 Task: Plan a hiking trip to a mountain trail on the 20th at 11:00 AM.
Action: Mouse moved to (715, 145)
Screenshot: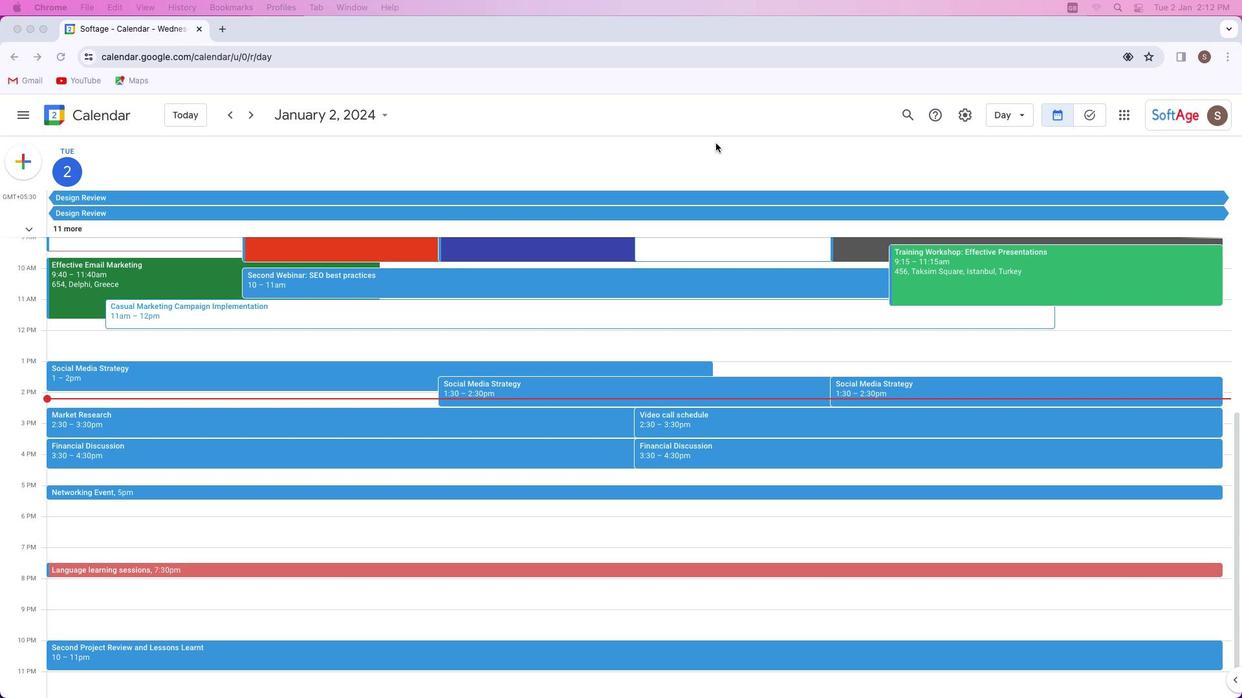 
Action: Mouse pressed left at (715, 145)
Screenshot: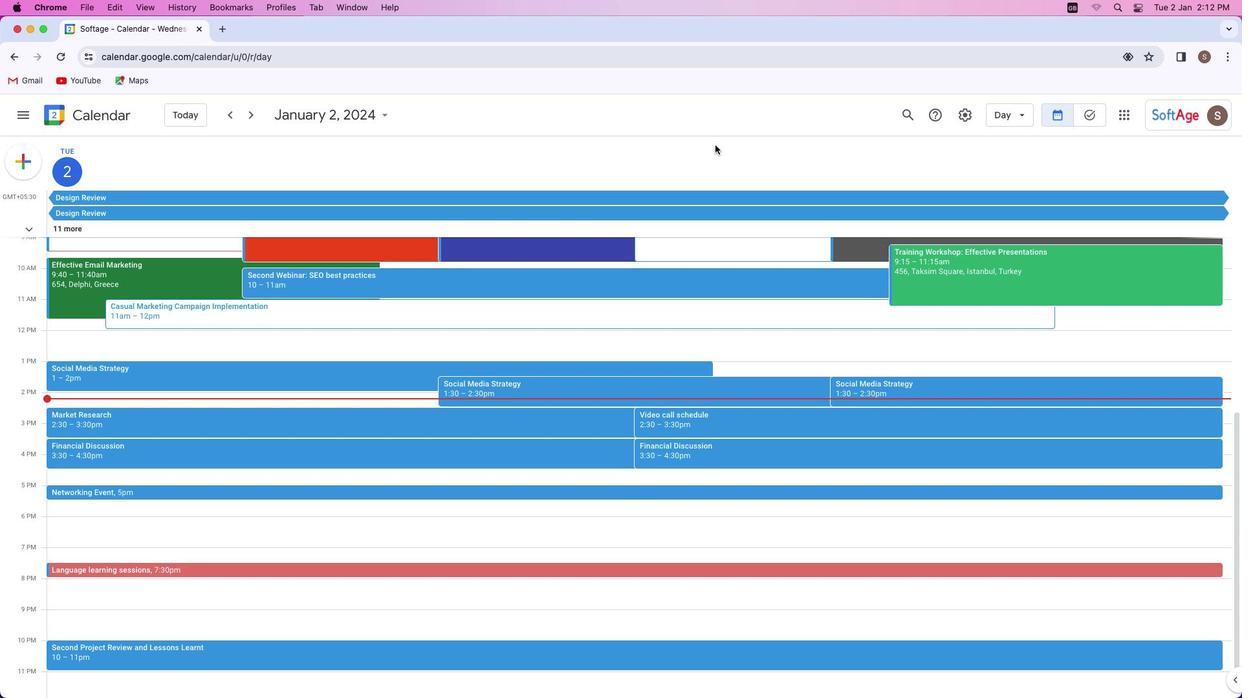 
Action: Mouse moved to (34, 159)
Screenshot: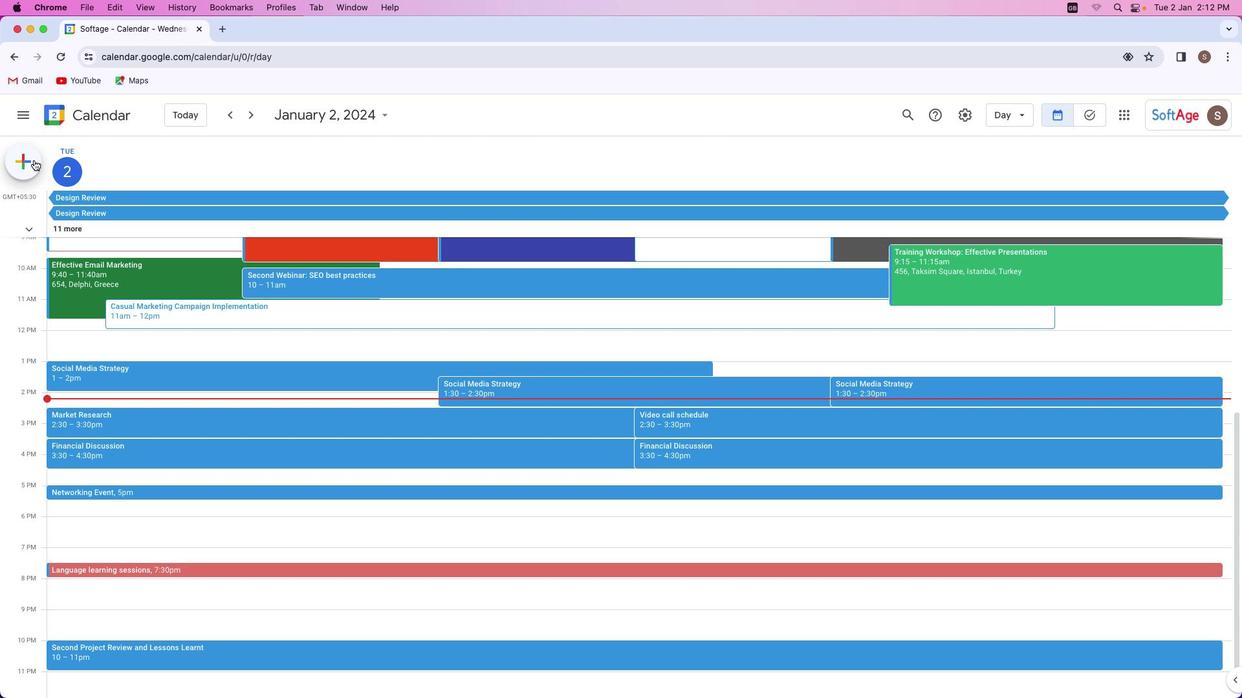
Action: Mouse pressed left at (34, 159)
Screenshot: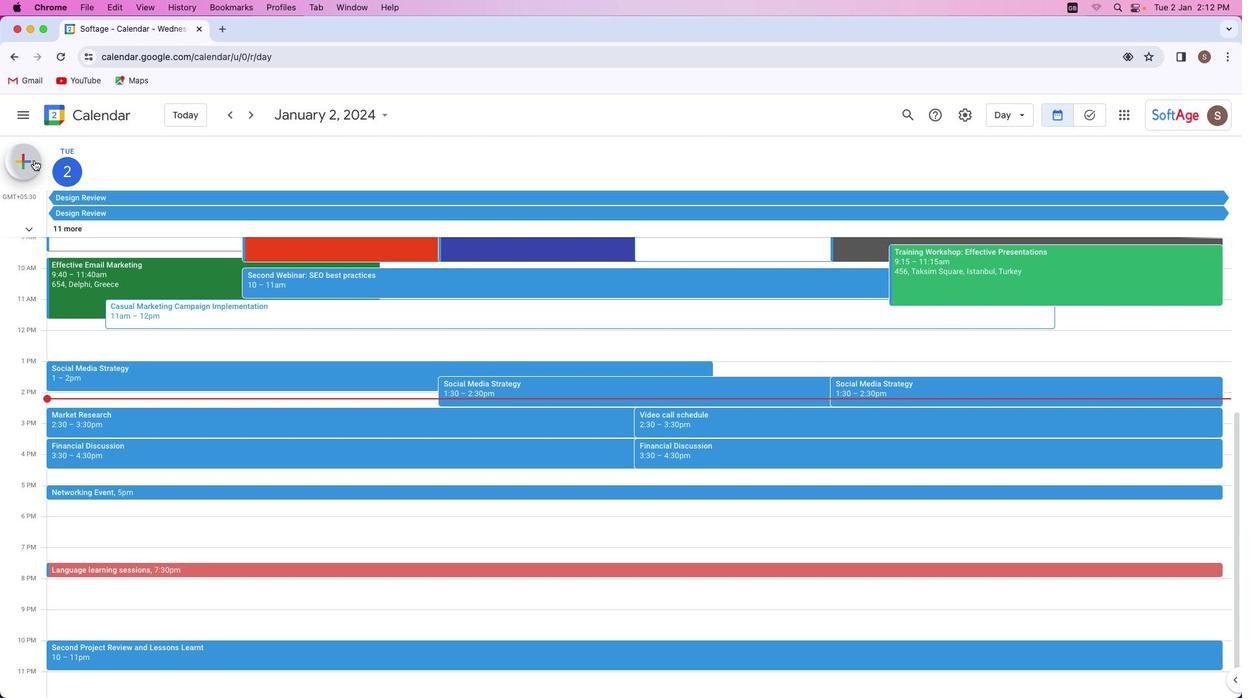 
Action: Mouse moved to (32, 205)
Screenshot: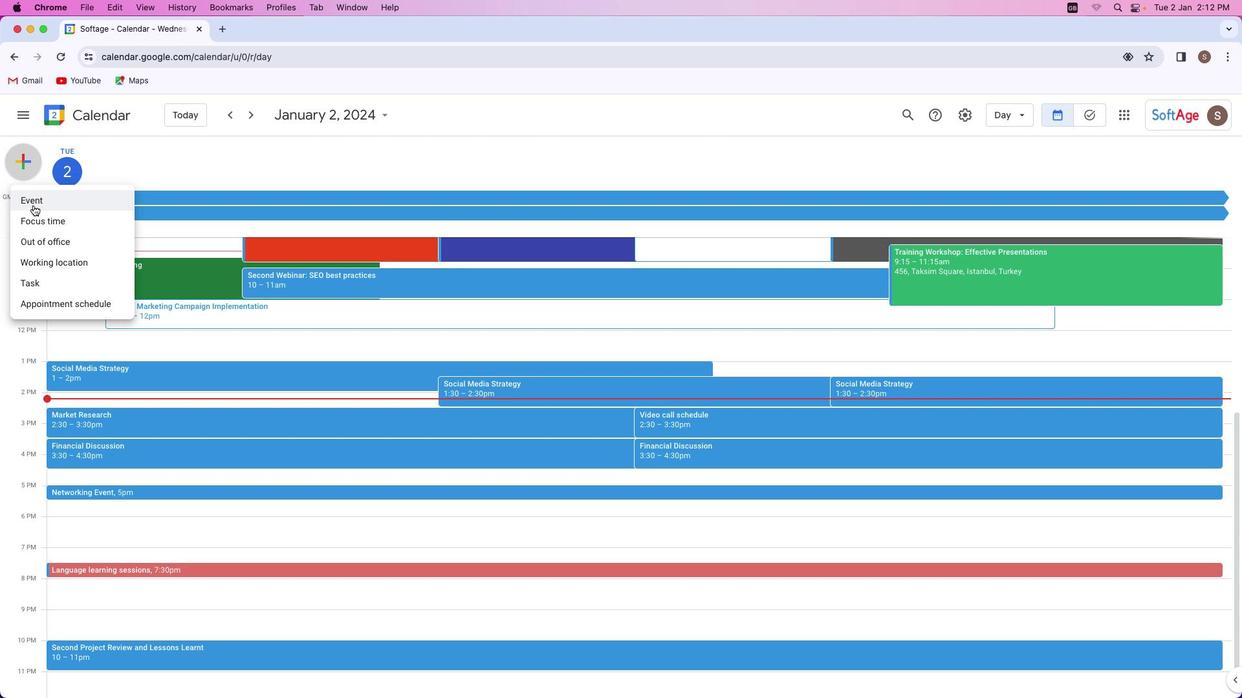 
Action: Mouse pressed left at (32, 205)
Screenshot: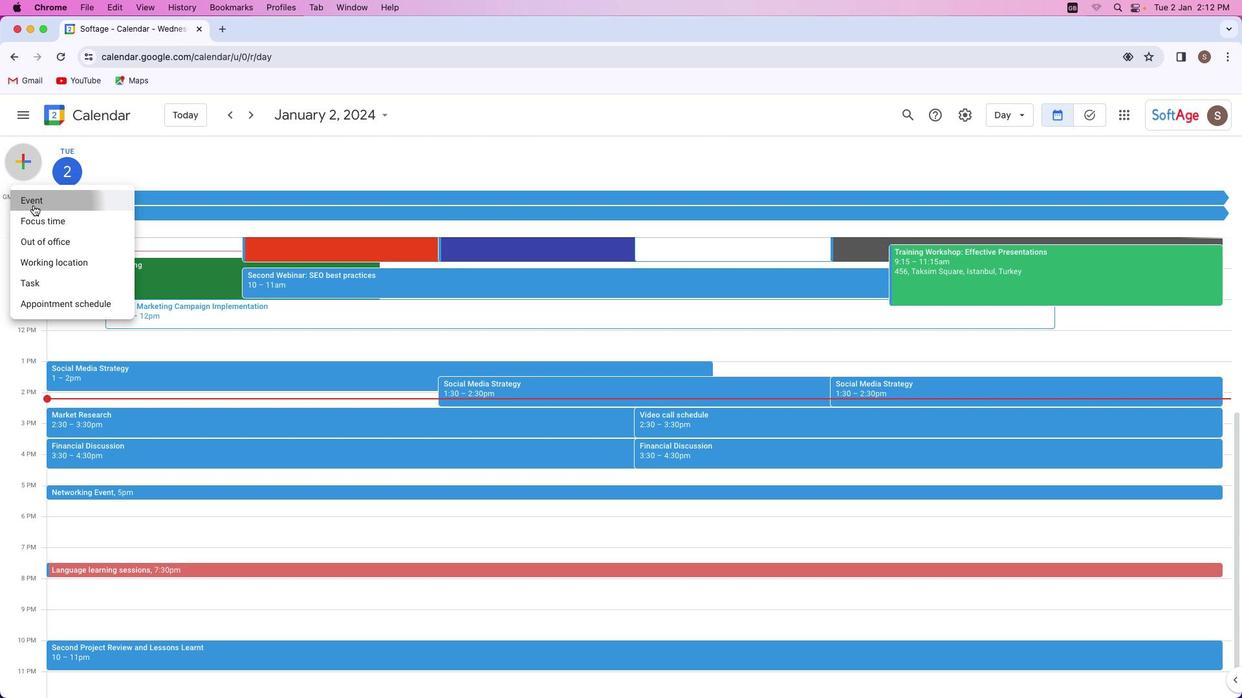 
Action: Mouse moved to (466, 265)
Screenshot: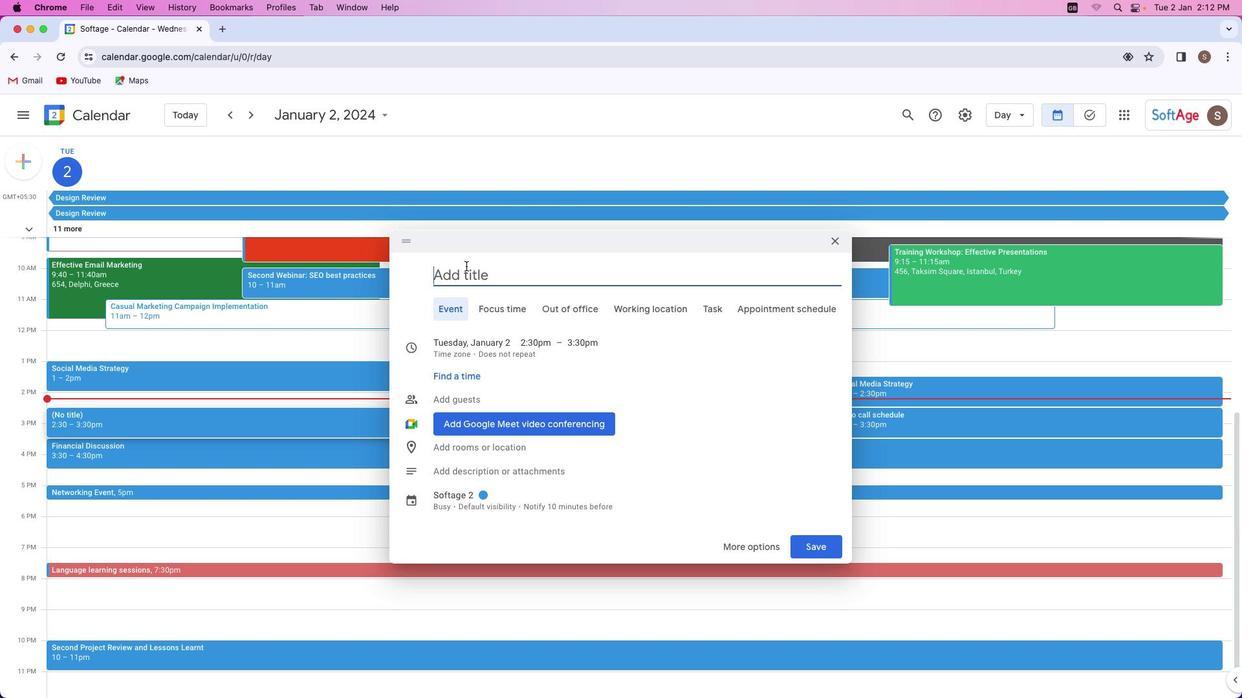 
Action: Key pressed Key.shift'H''i''k''i''n''g'Key.space't''r''i''p'Key.space't''o'Key.space'a'Key.space'm''o''u''n''t''a''i''n'Key.space't''r''a''i''l'
Screenshot: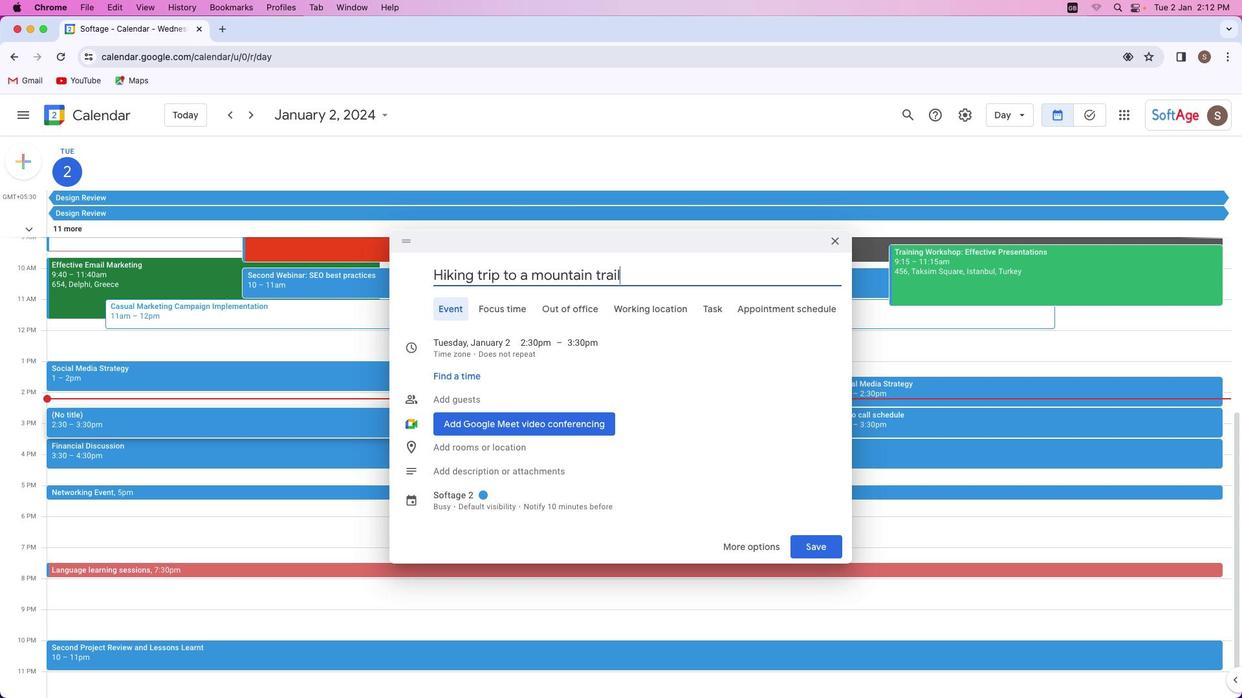
Action: Mouse moved to (483, 339)
Screenshot: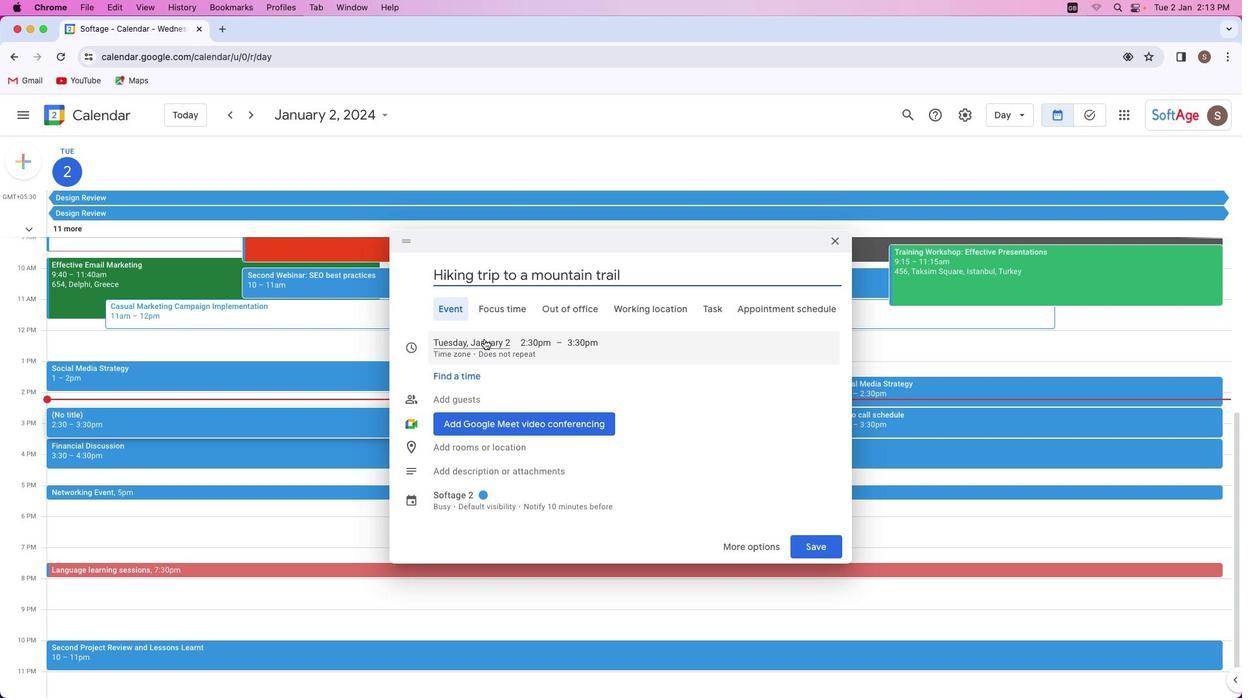 
Action: Mouse pressed left at (483, 339)
Screenshot: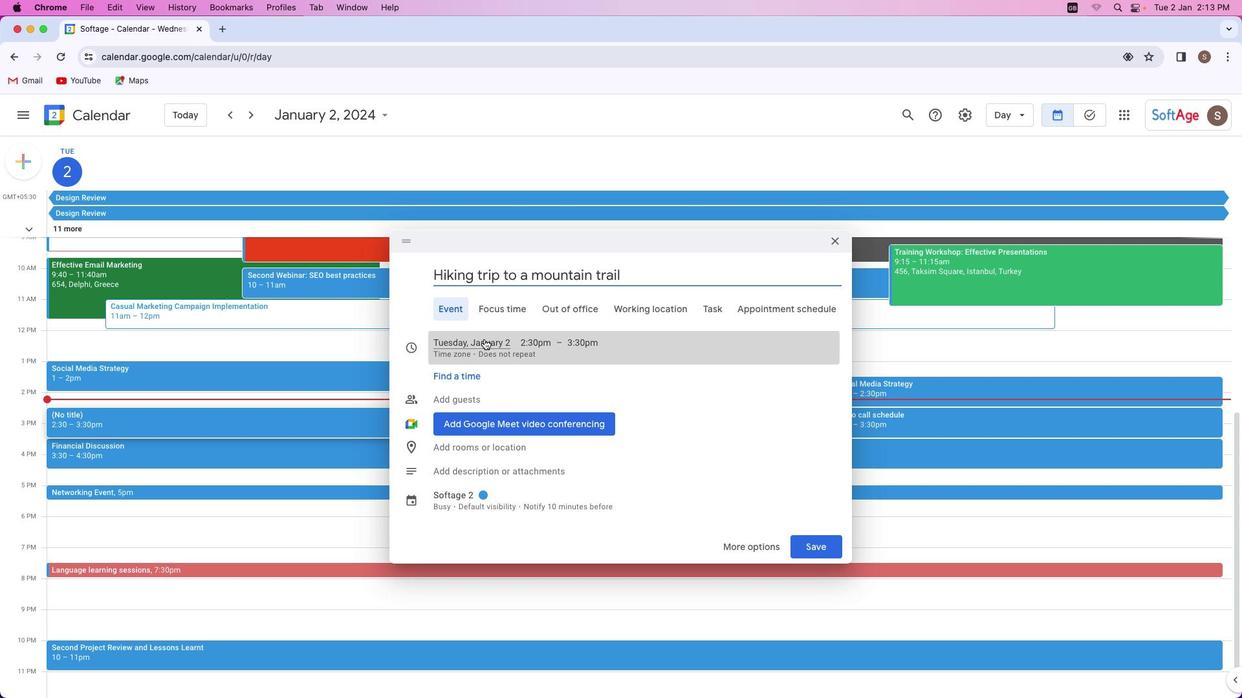
Action: Mouse moved to (566, 443)
Screenshot: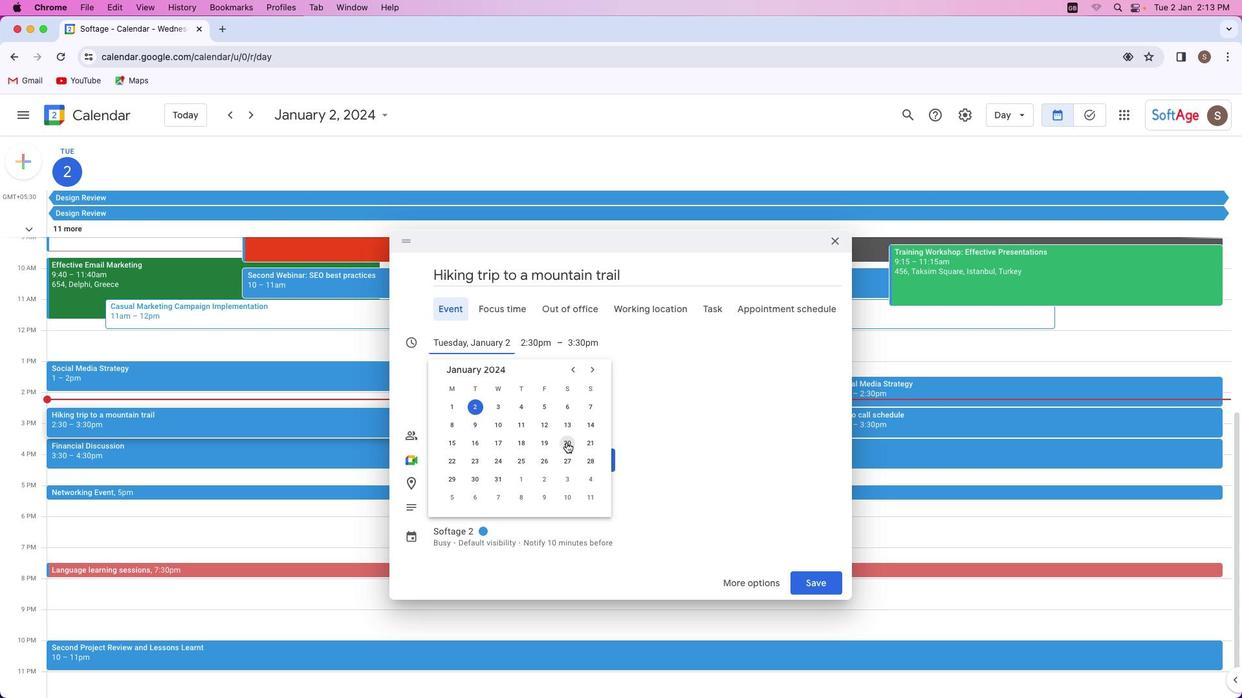 
Action: Mouse pressed left at (566, 443)
Screenshot: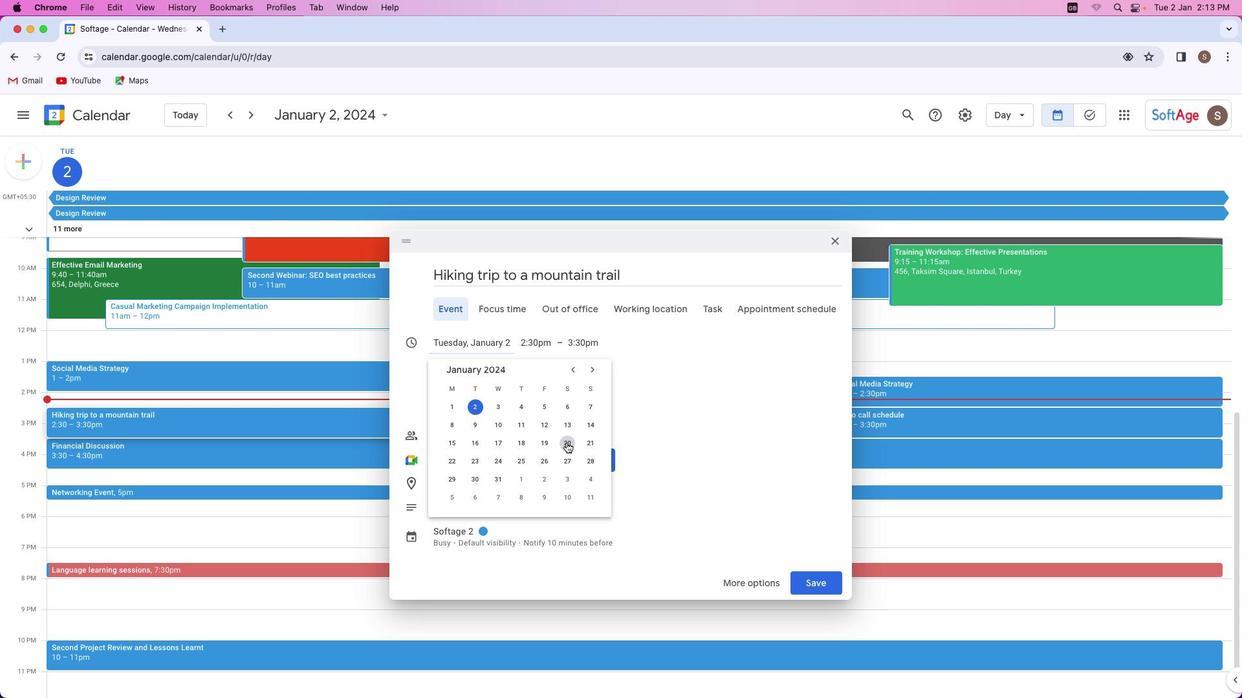 
Action: Mouse moved to (544, 342)
Screenshot: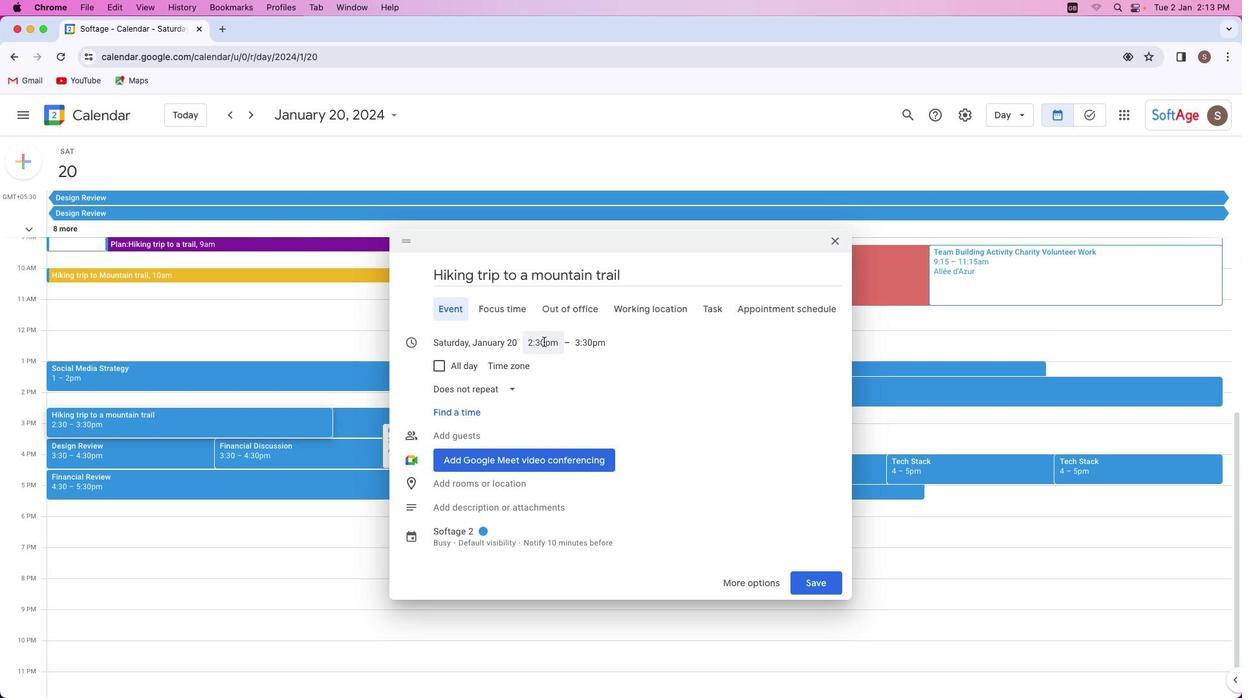 
Action: Mouse pressed left at (544, 342)
Screenshot: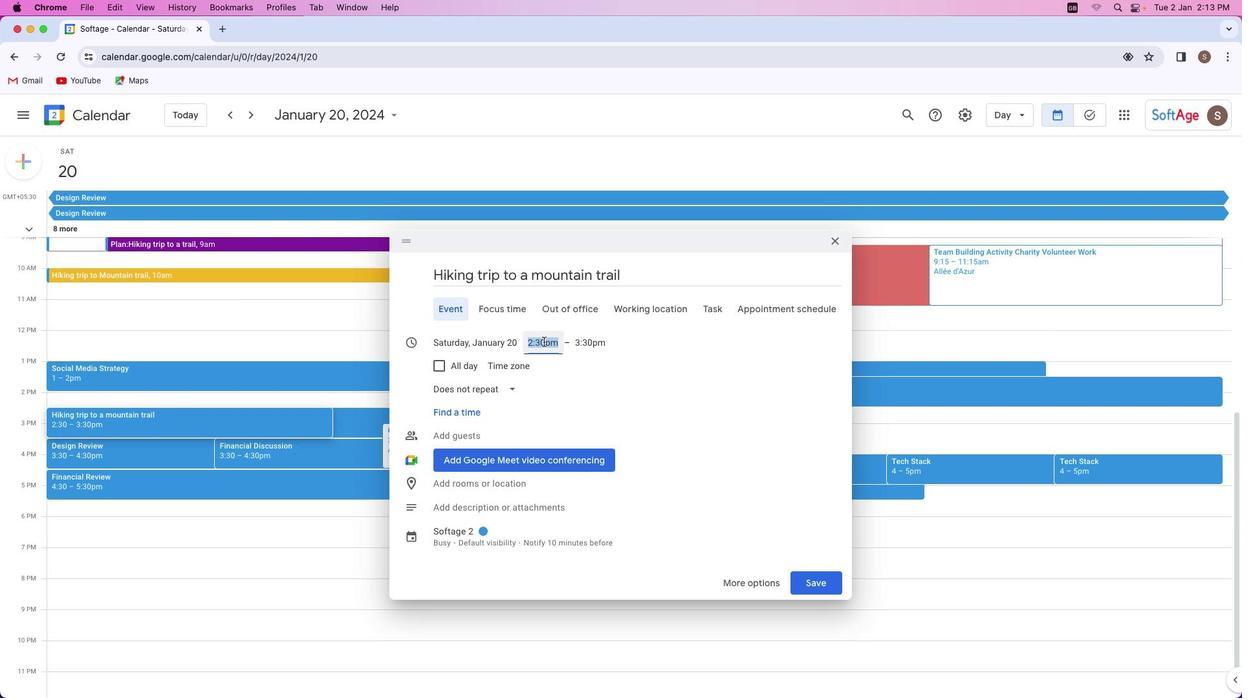 
Action: Mouse moved to (549, 418)
Screenshot: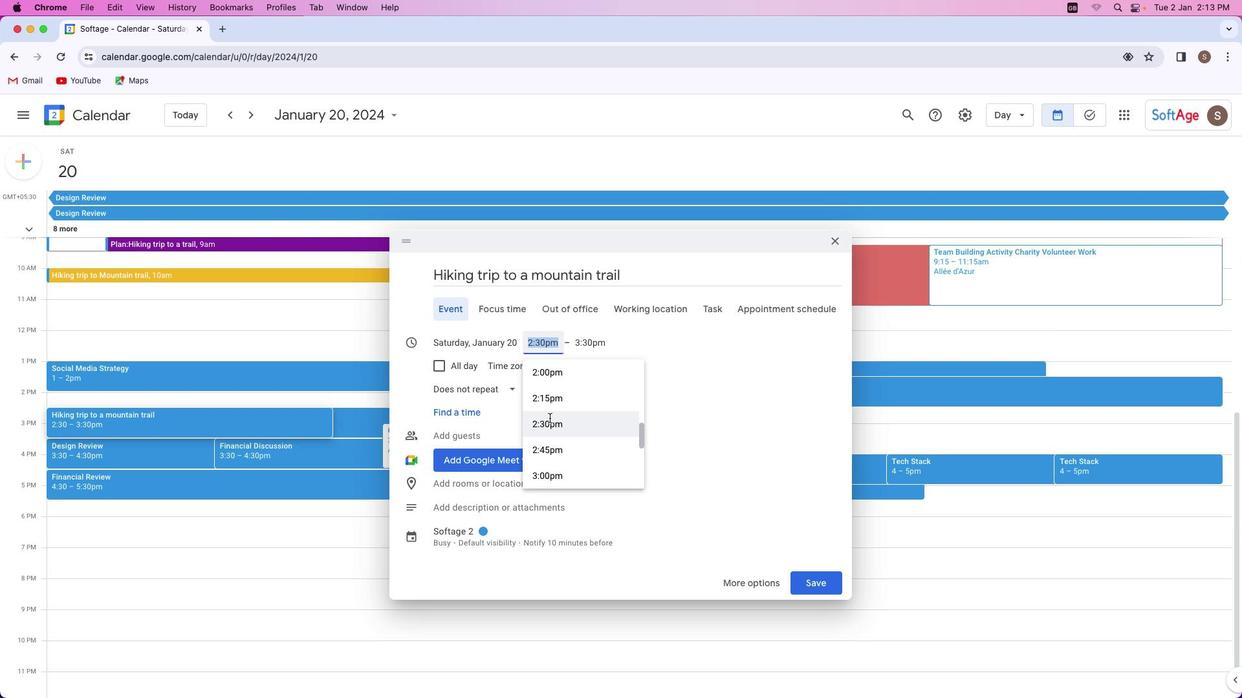 
Action: Mouse scrolled (549, 418) with delta (0, 0)
Screenshot: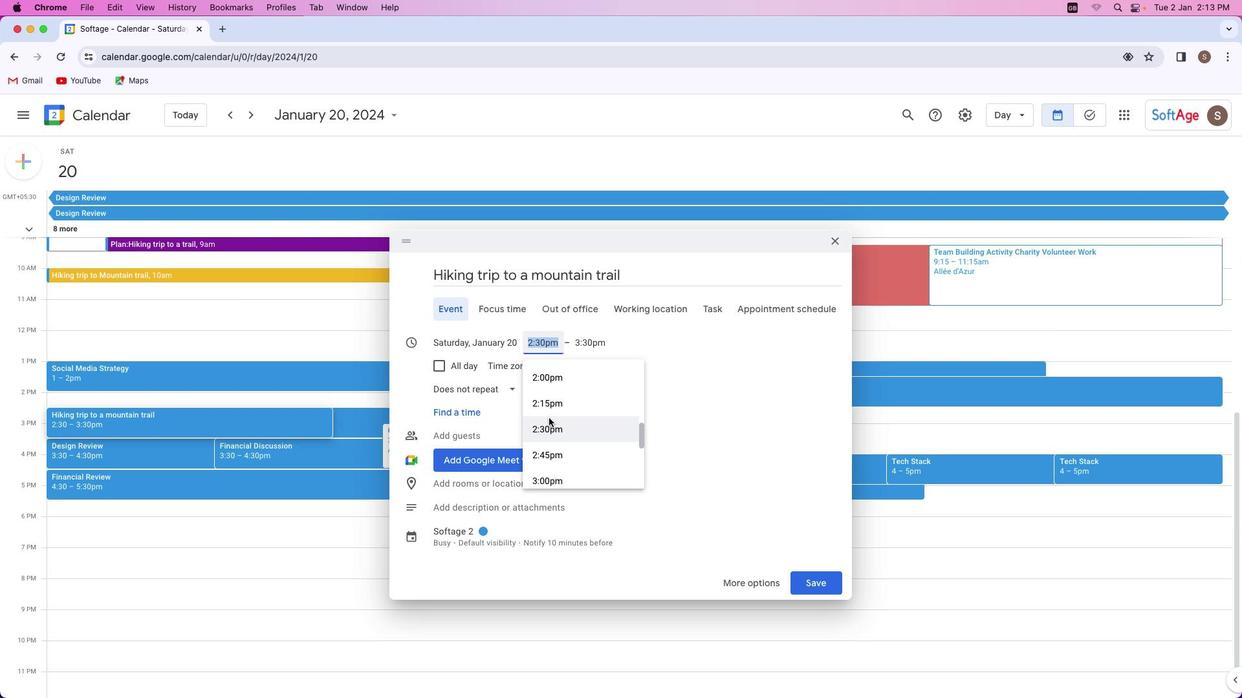 
Action: Mouse moved to (549, 418)
Screenshot: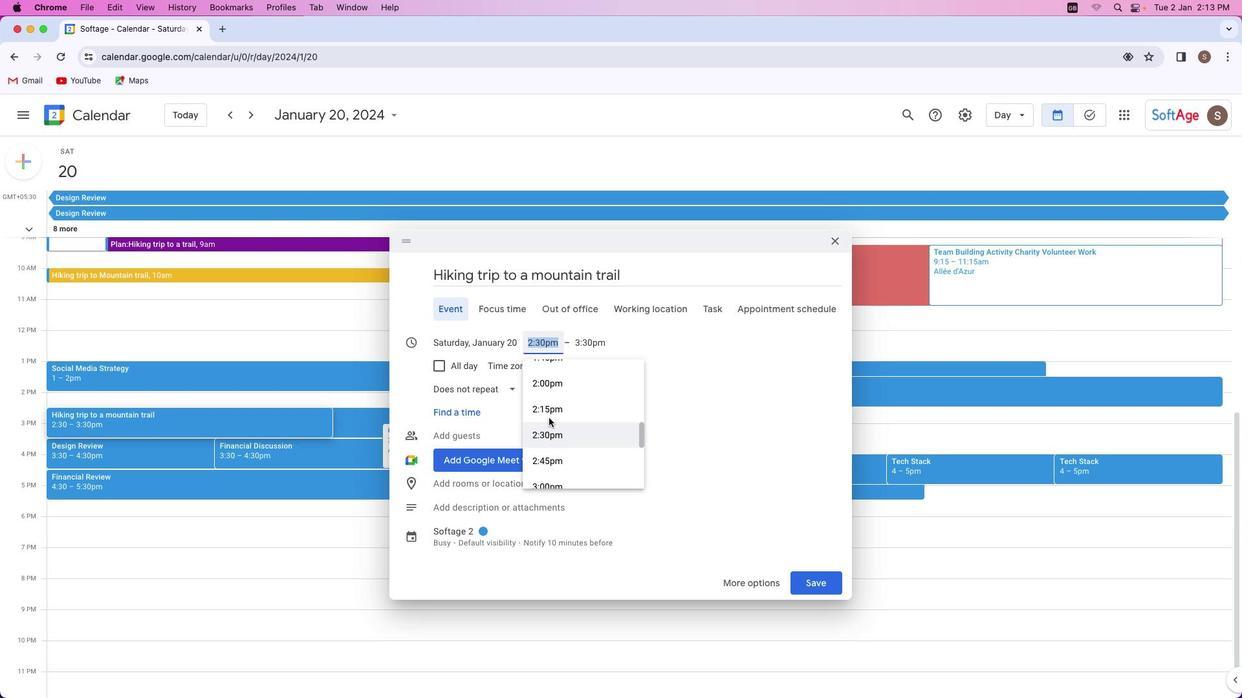 
Action: Mouse scrolled (549, 418) with delta (0, 0)
Screenshot: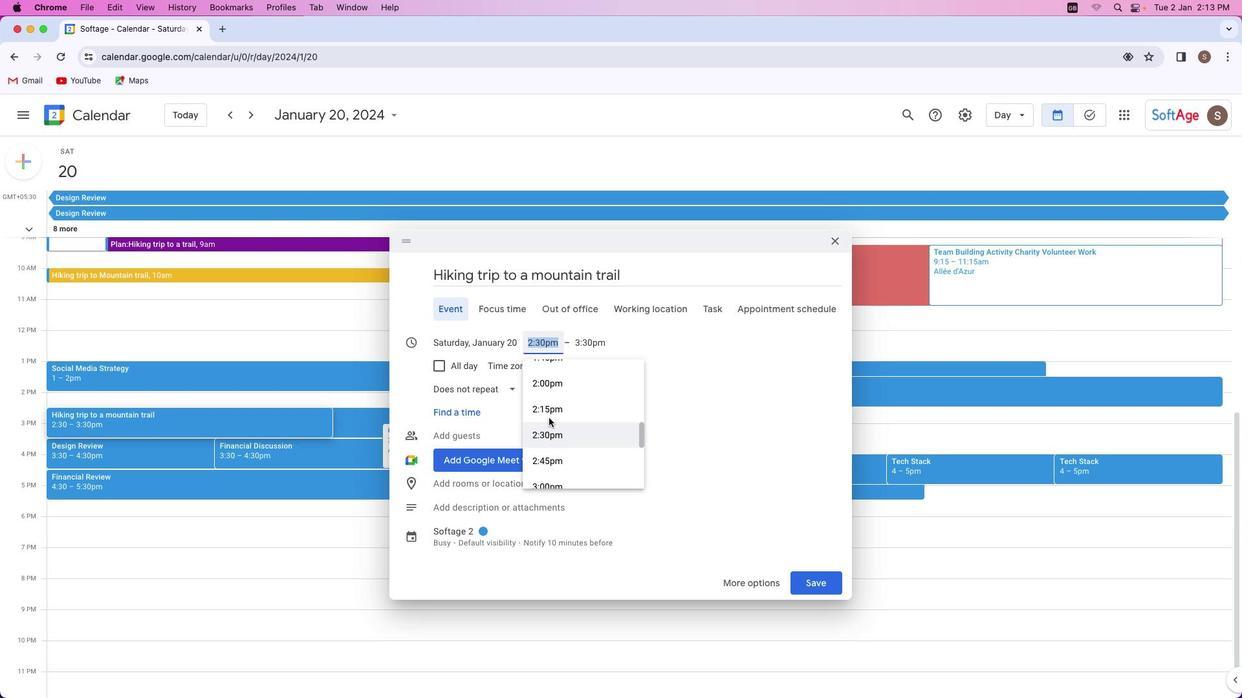 
Action: Mouse scrolled (549, 418) with delta (0, 0)
Screenshot: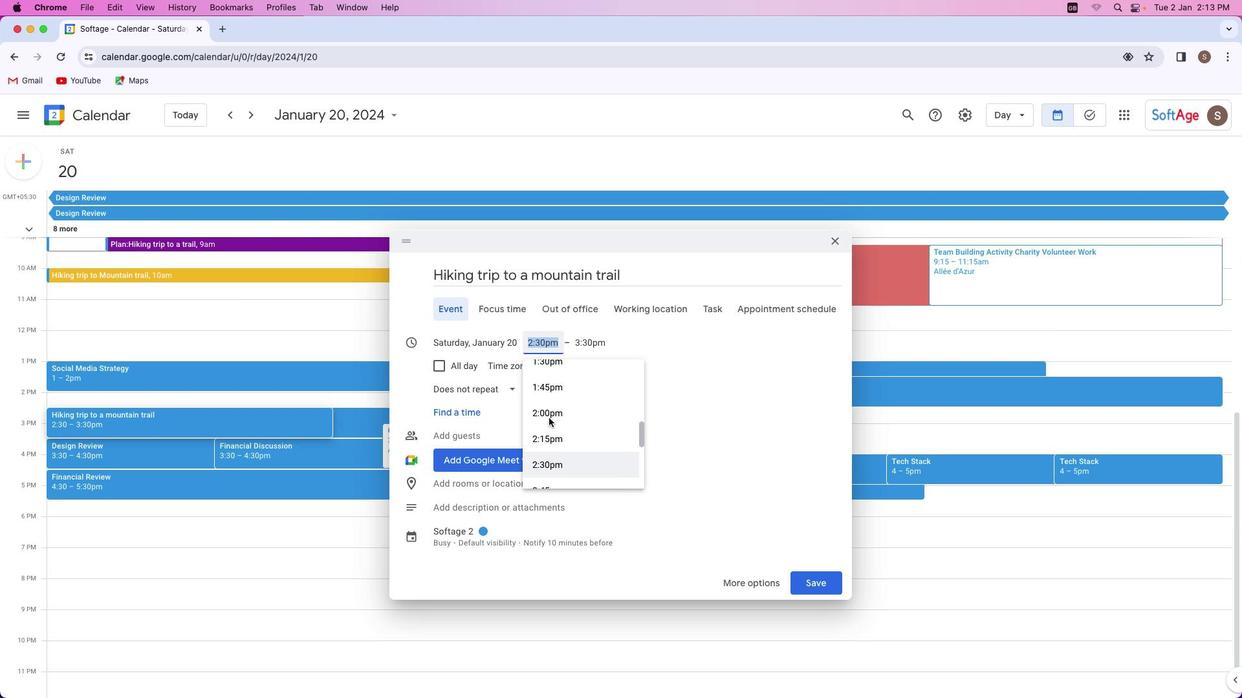 
Action: Mouse scrolled (549, 418) with delta (0, 0)
Screenshot: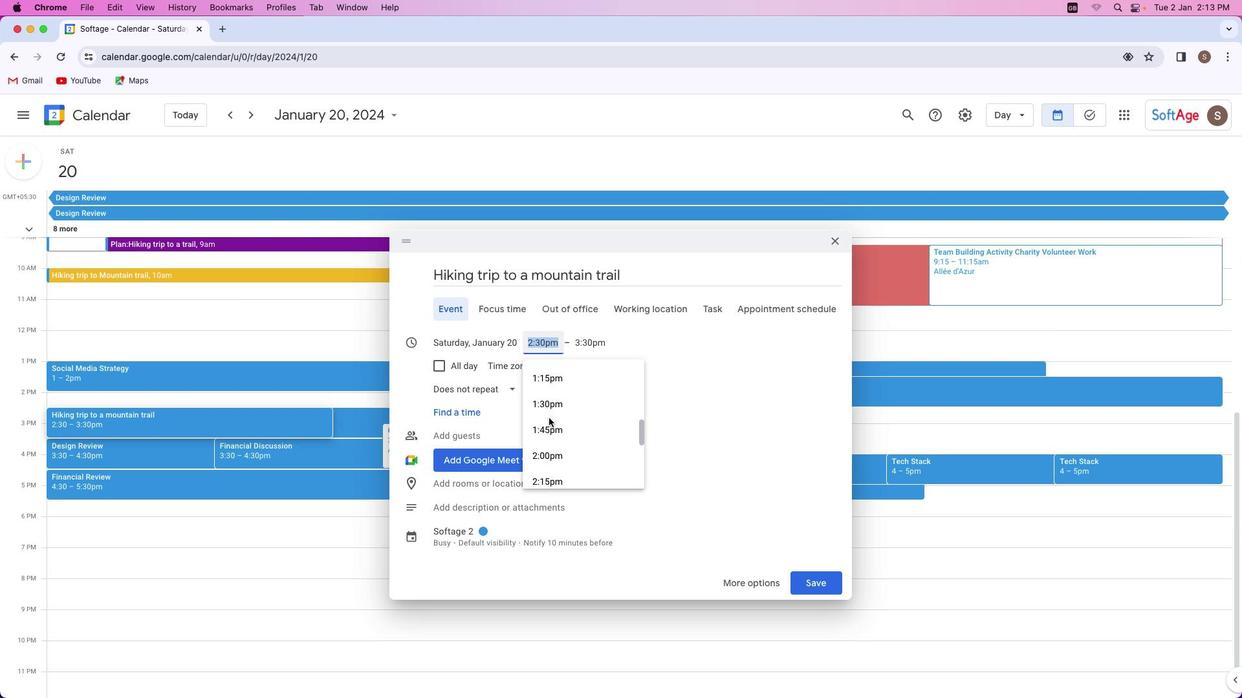
Action: Mouse moved to (548, 421)
Screenshot: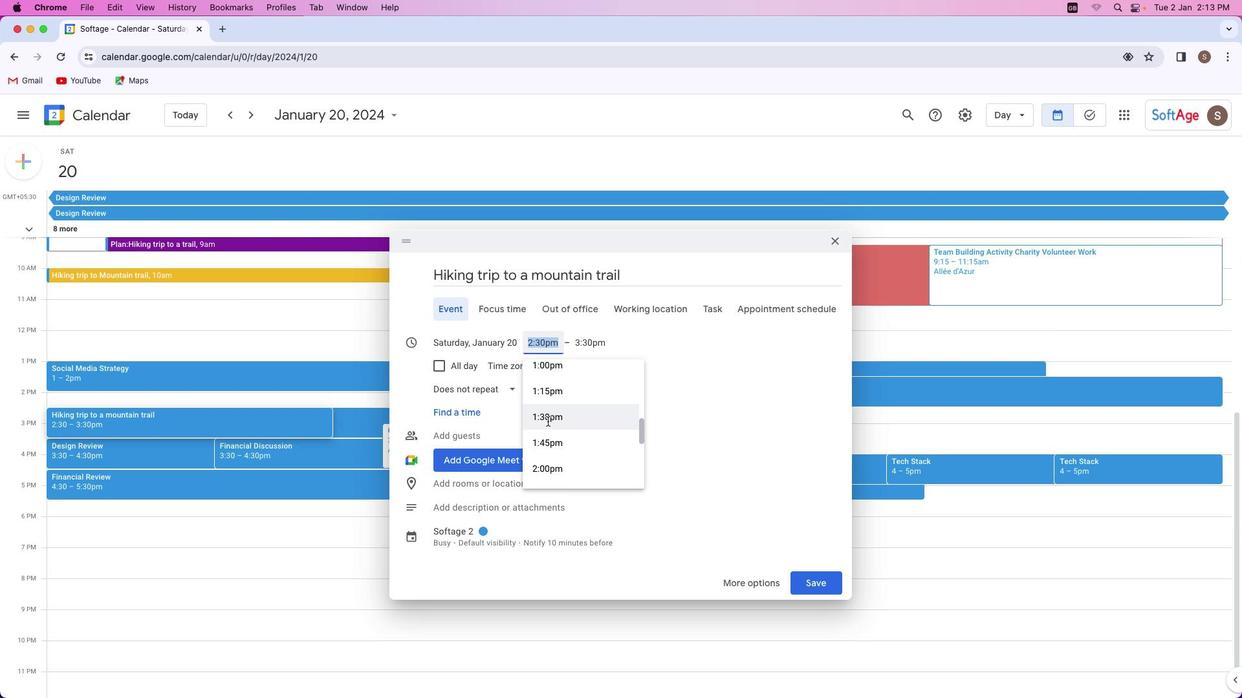 
Action: Mouse scrolled (548, 421) with delta (0, 0)
Screenshot: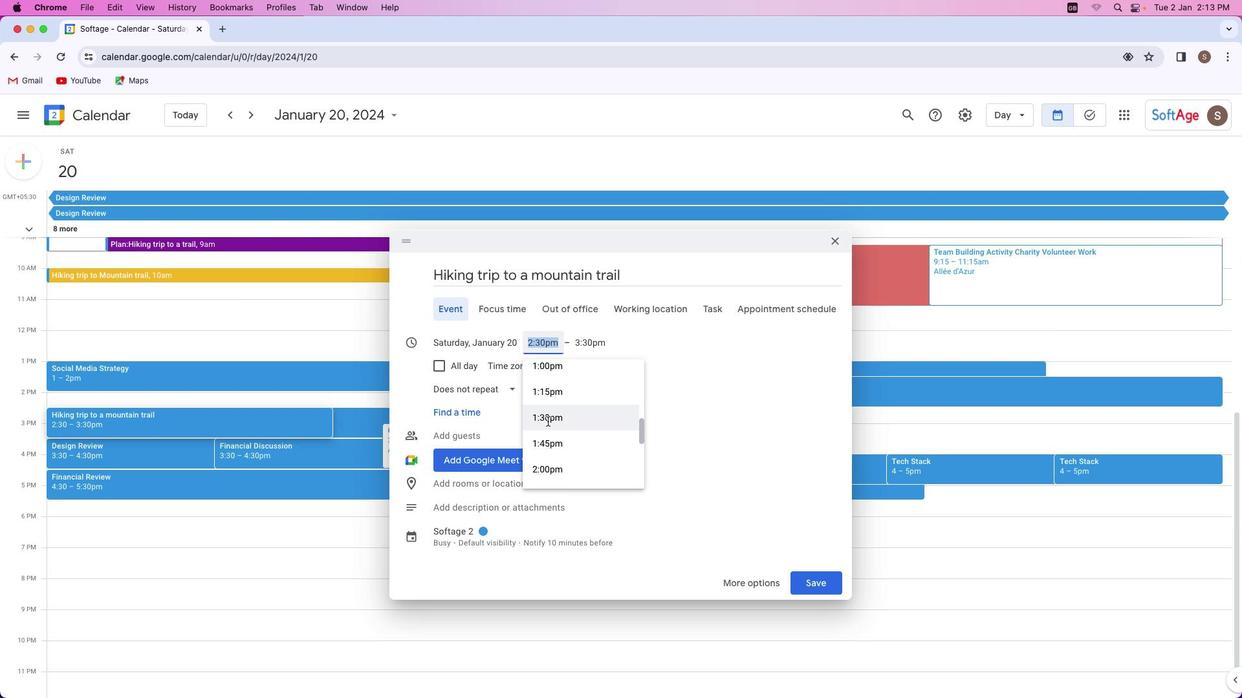 
Action: Mouse scrolled (548, 421) with delta (0, 0)
Screenshot: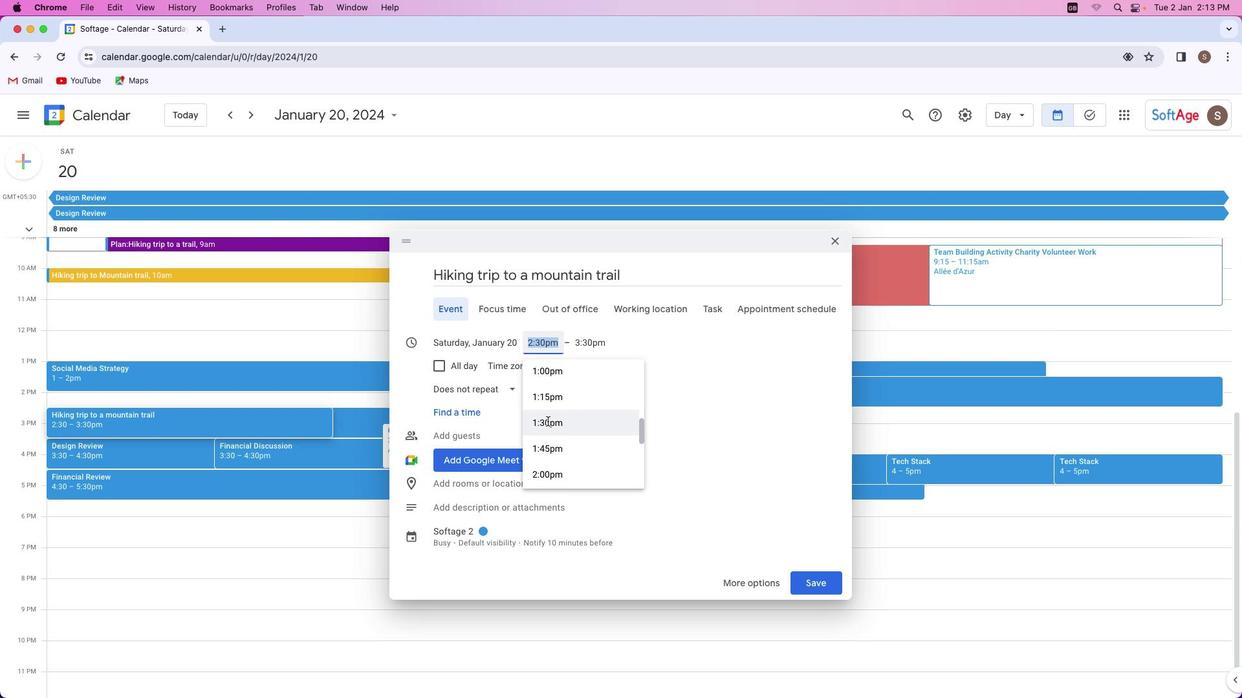 
Action: Mouse scrolled (548, 421) with delta (0, 0)
Screenshot: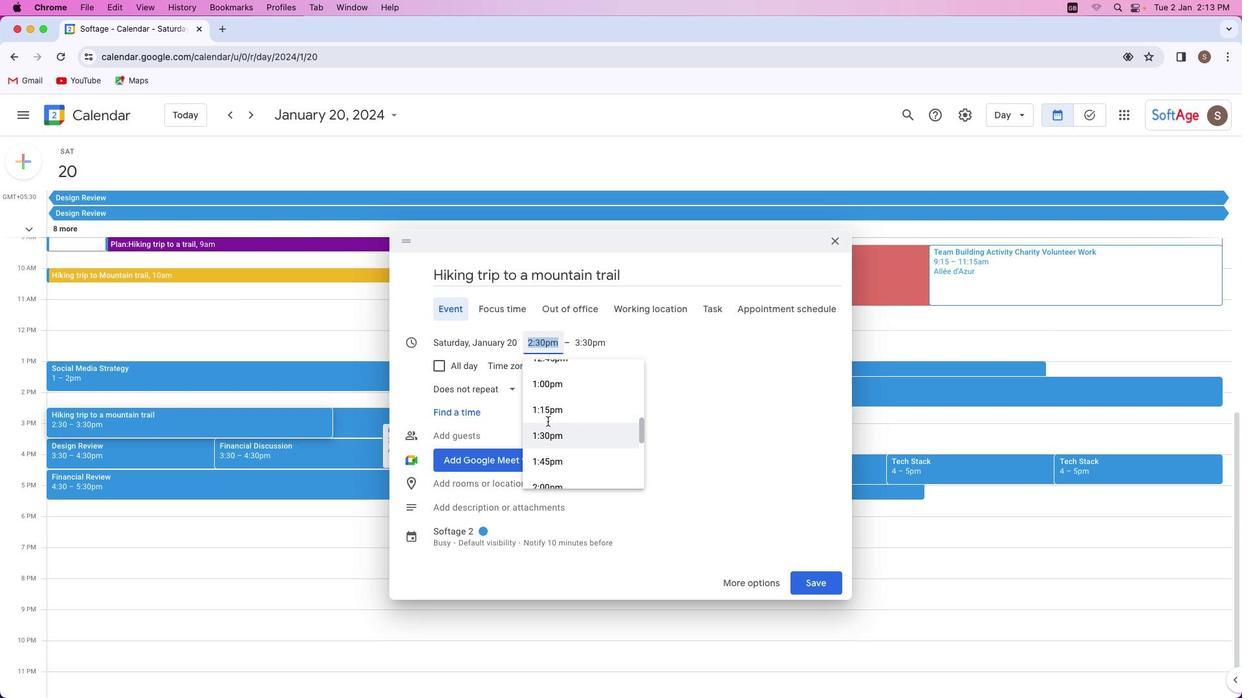 
Action: Mouse scrolled (548, 421) with delta (0, 0)
Screenshot: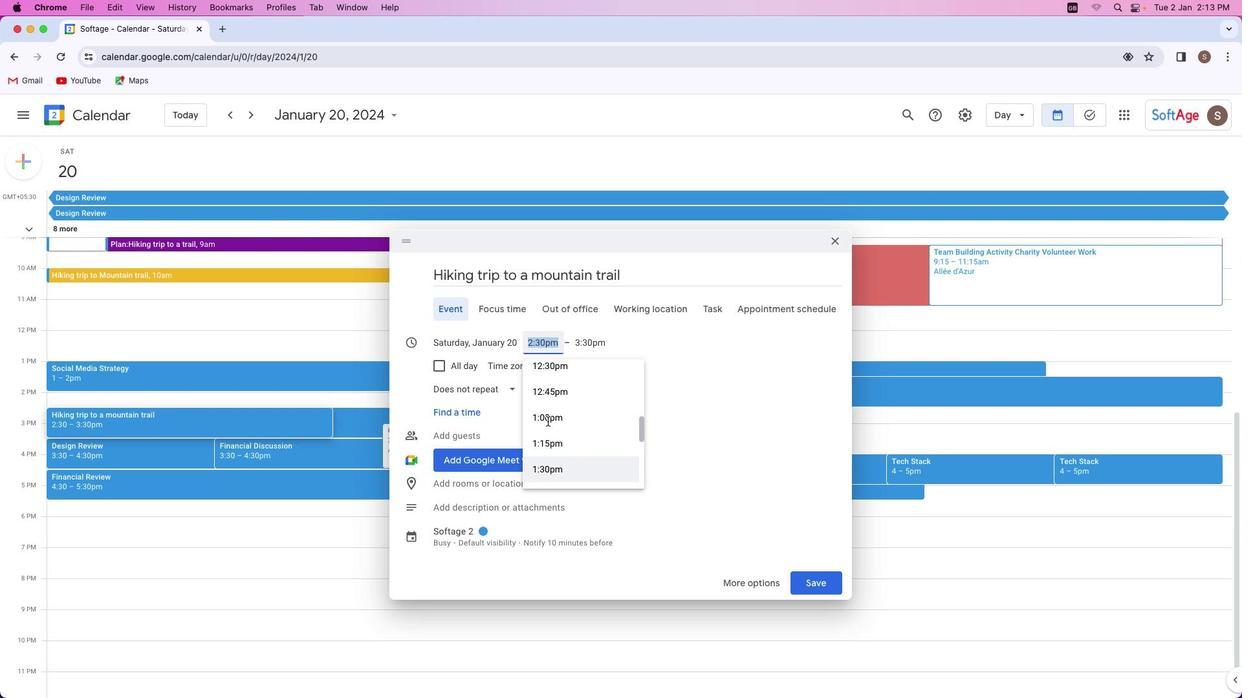 
Action: Mouse scrolled (548, 421) with delta (0, 0)
Screenshot: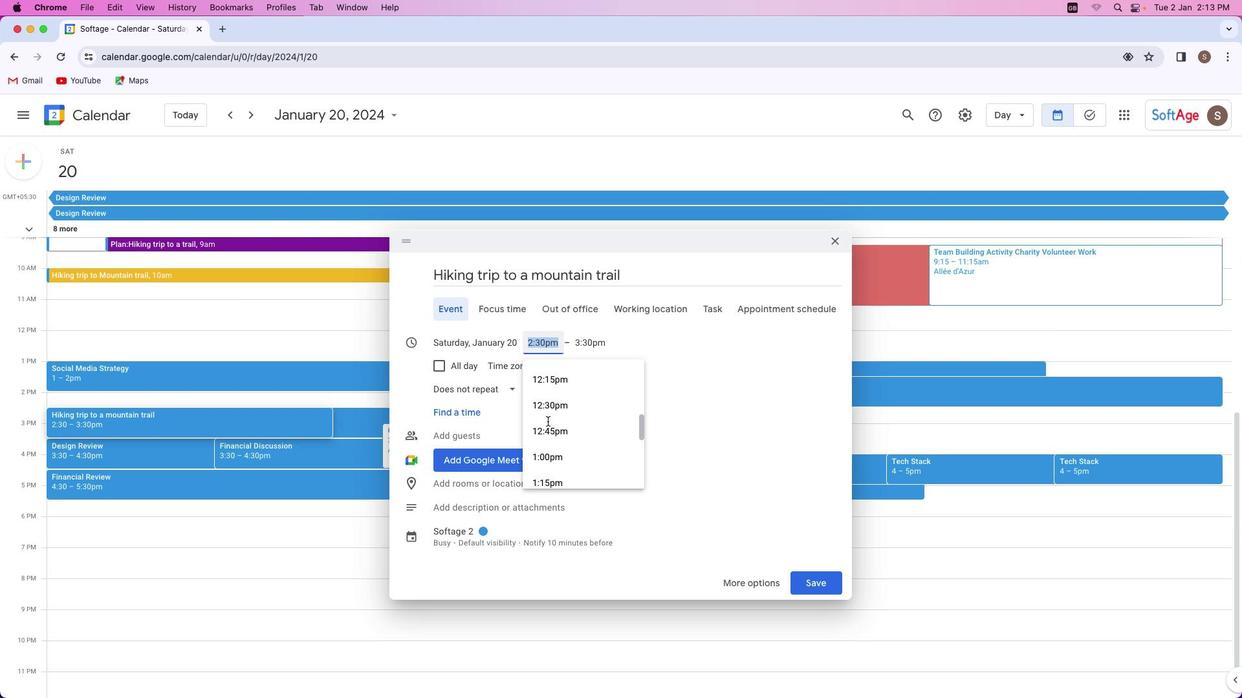 
Action: Mouse moved to (548, 421)
Screenshot: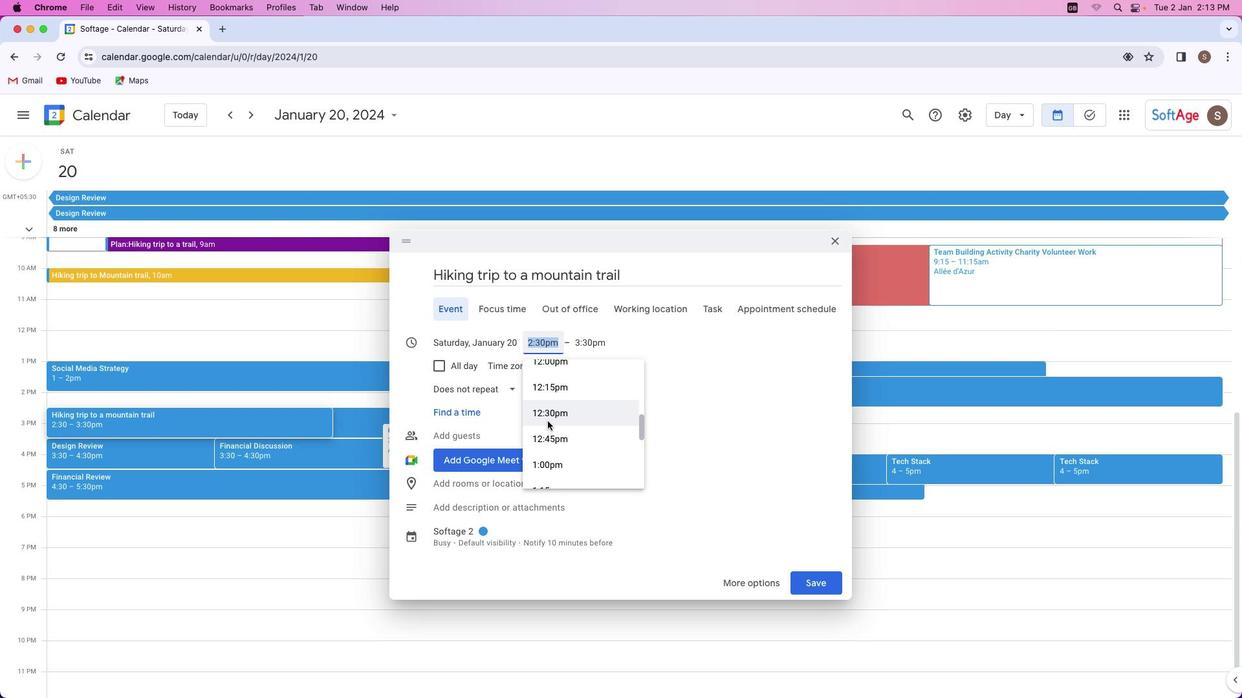 
Action: Mouse scrolled (548, 421) with delta (0, 0)
Screenshot: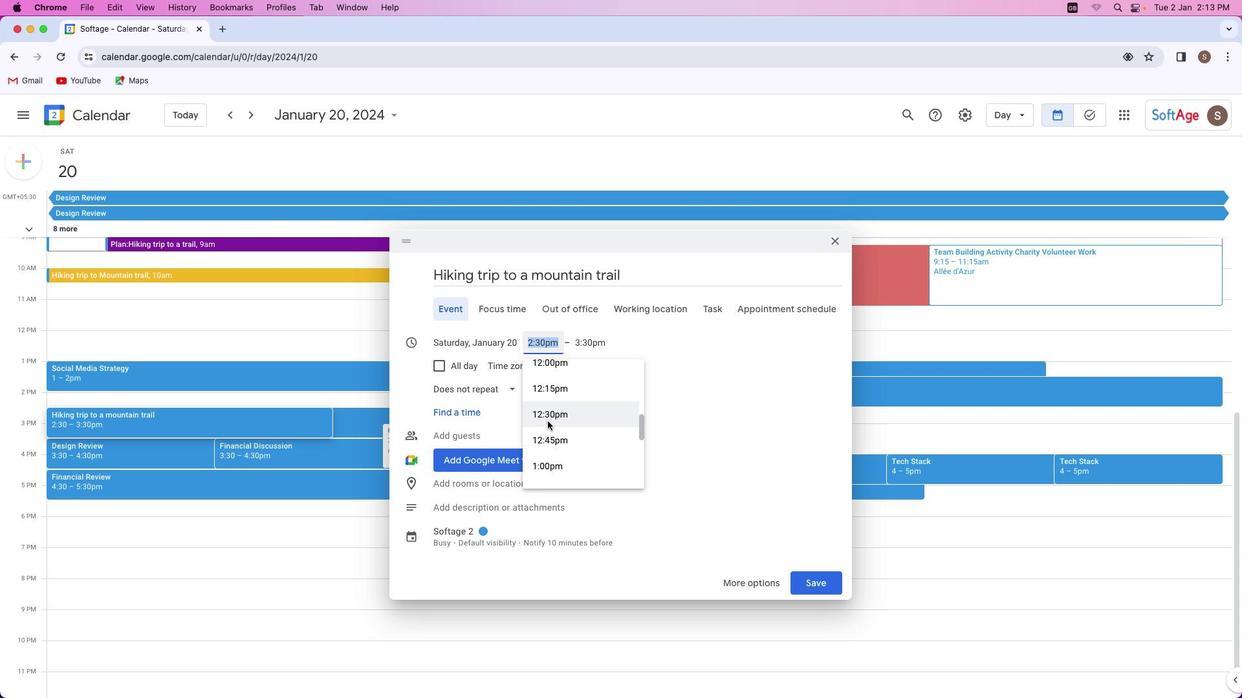 
Action: Mouse scrolled (548, 421) with delta (0, 0)
Screenshot: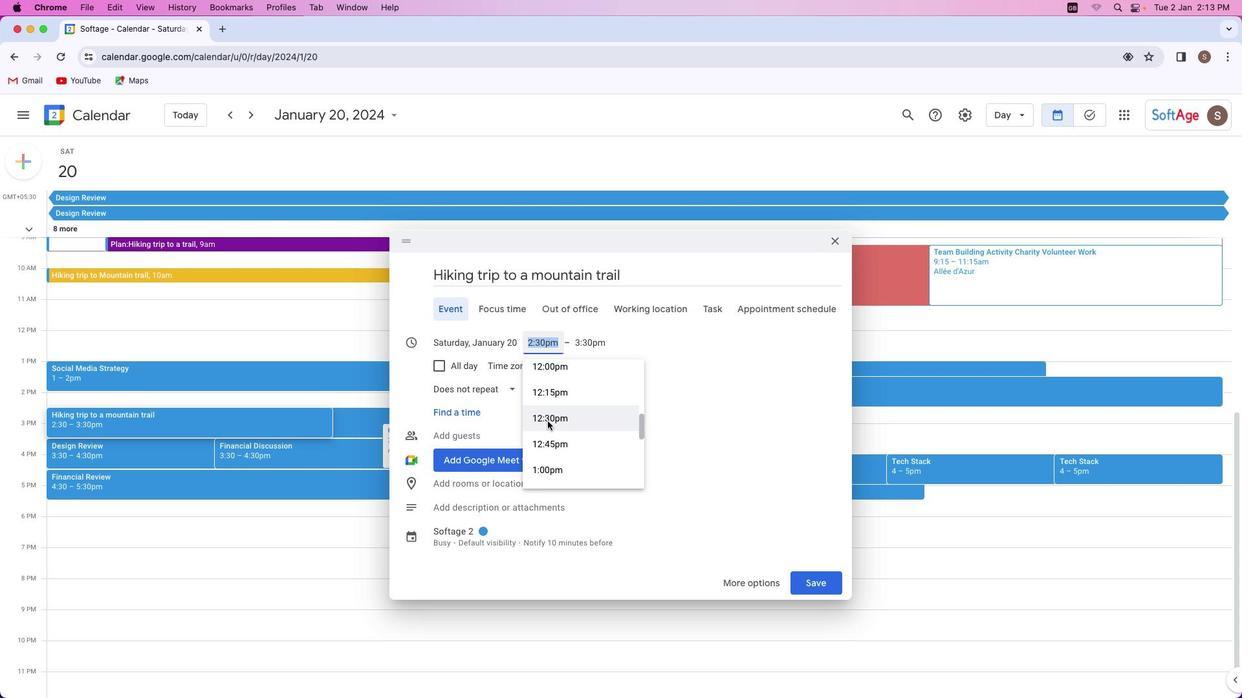 
Action: Mouse scrolled (548, 421) with delta (0, 0)
Screenshot: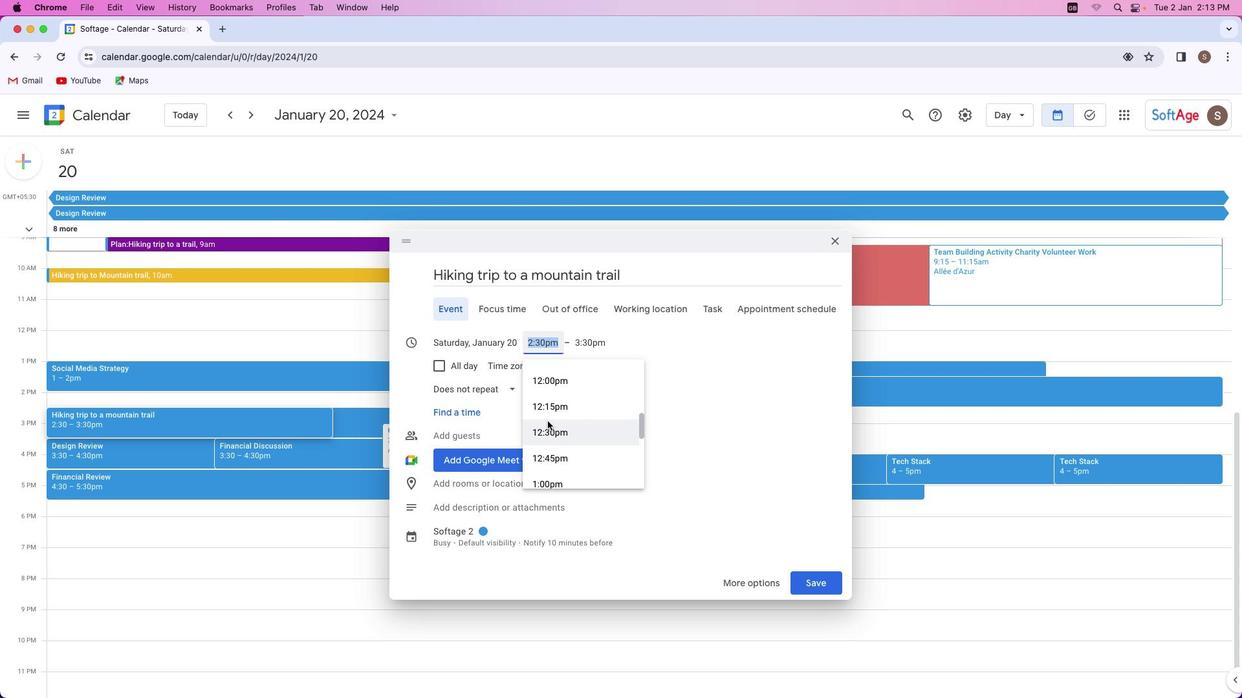 
Action: Mouse scrolled (548, 421) with delta (0, 0)
Screenshot: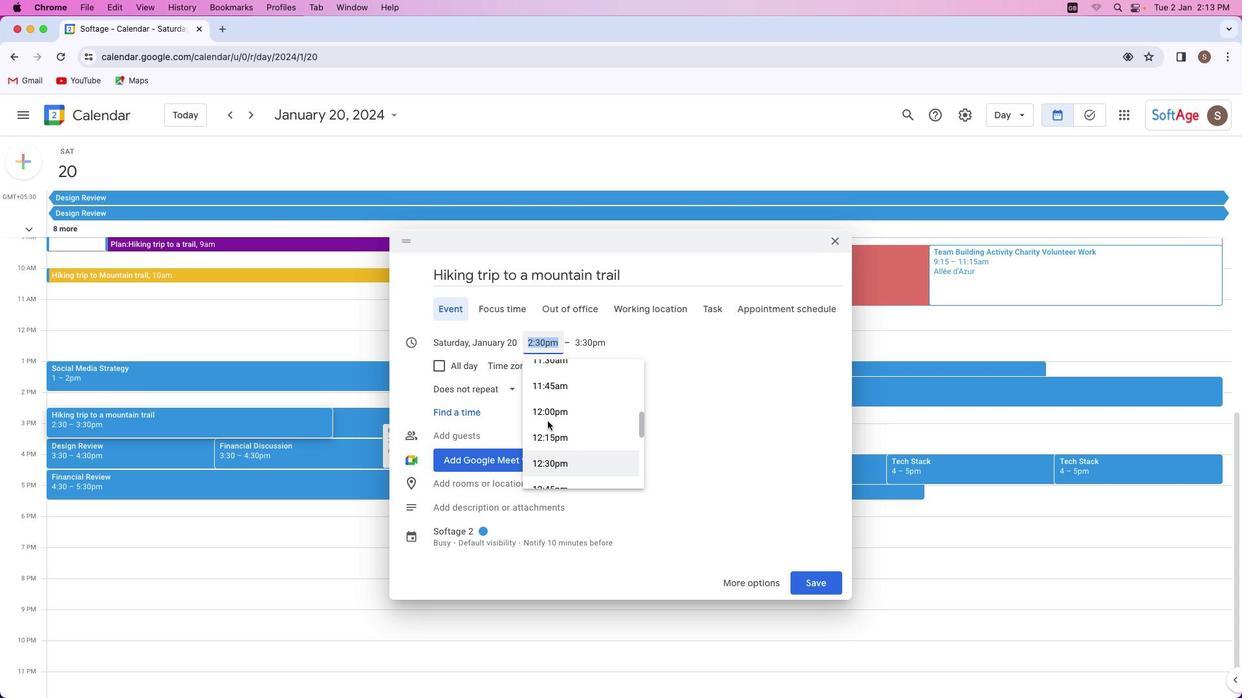 
Action: Mouse moved to (547, 421)
Screenshot: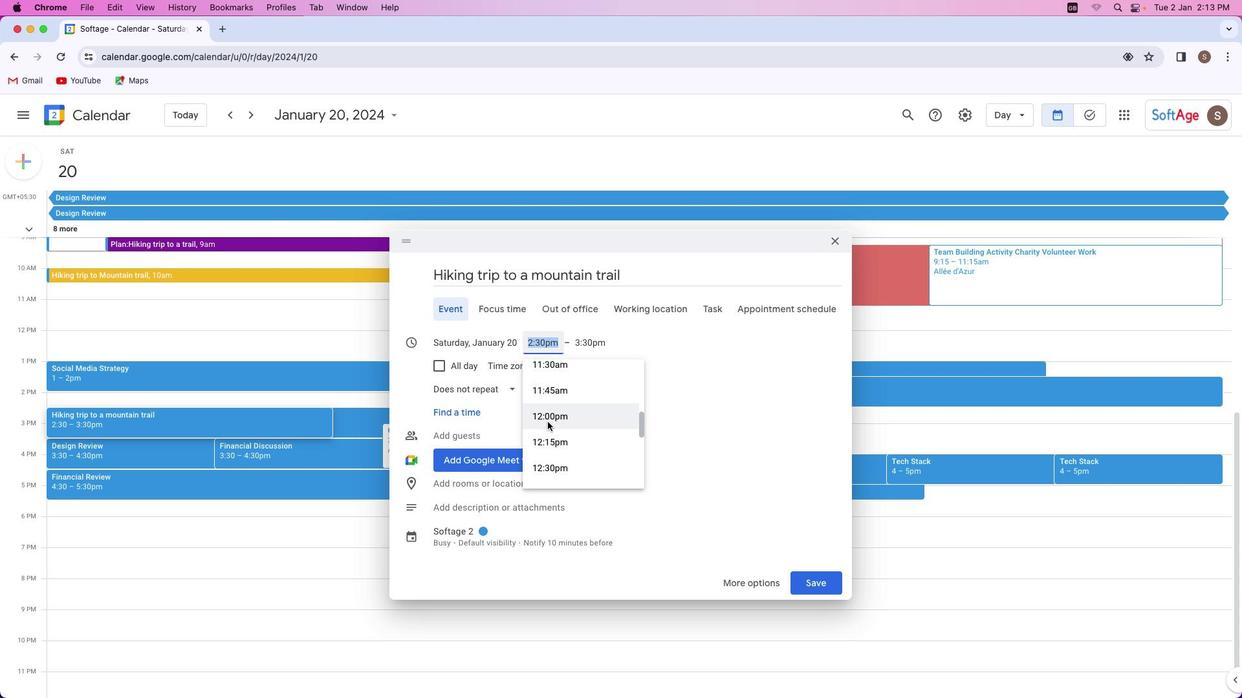 
Action: Mouse scrolled (547, 421) with delta (0, 0)
Screenshot: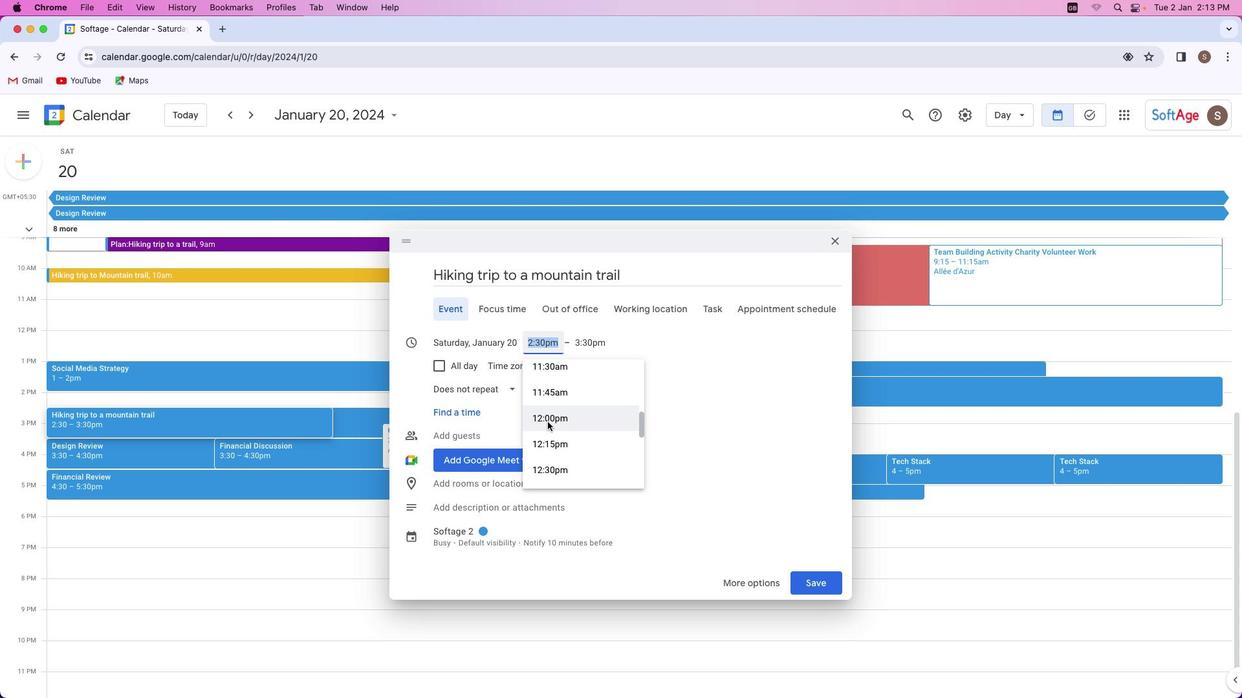 
Action: Mouse scrolled (547, 421) with delta (0, 0)
Screenshot: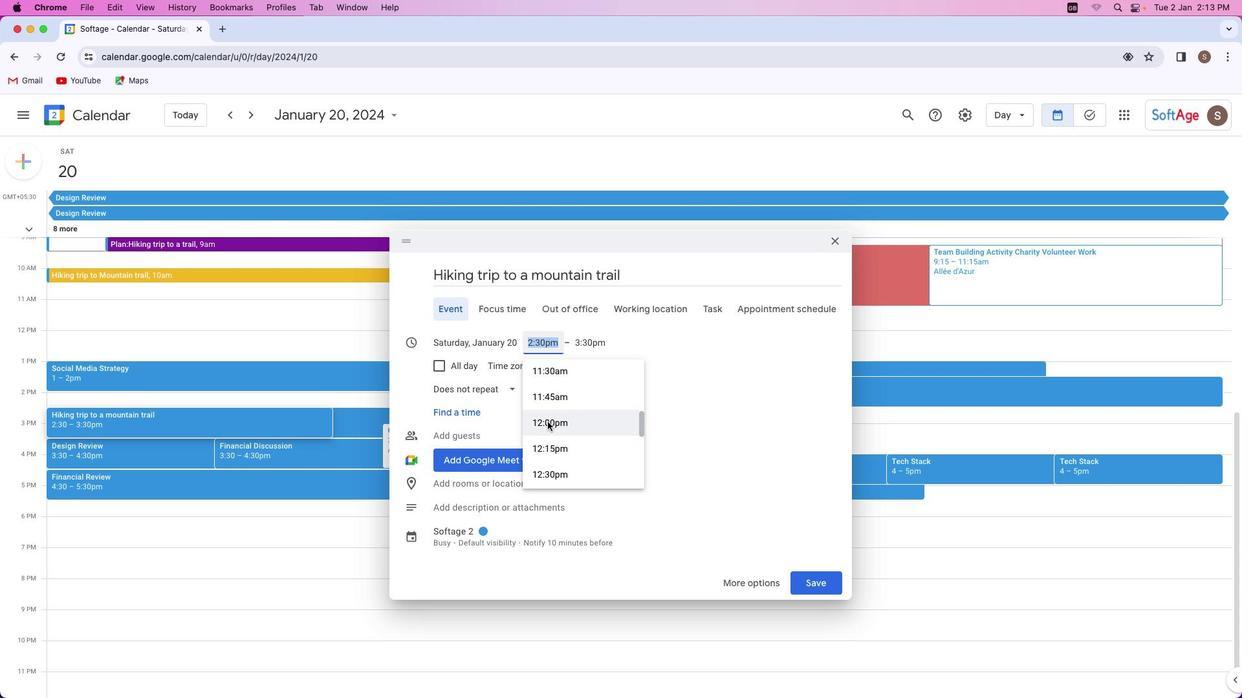 
Action: Mouse scrolled (547, 421) with delta (0, 0)
Screenshot: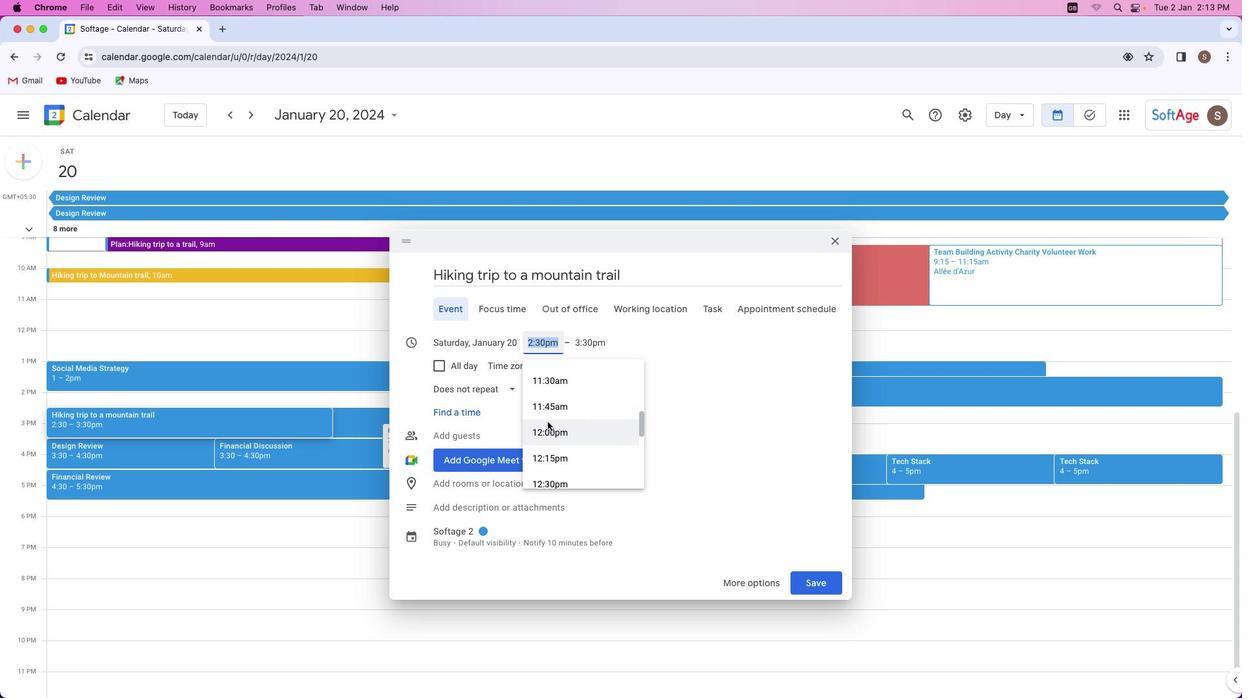
Action: Mouse scrolled (547, 421) with delta (0, 0)
Screenshot: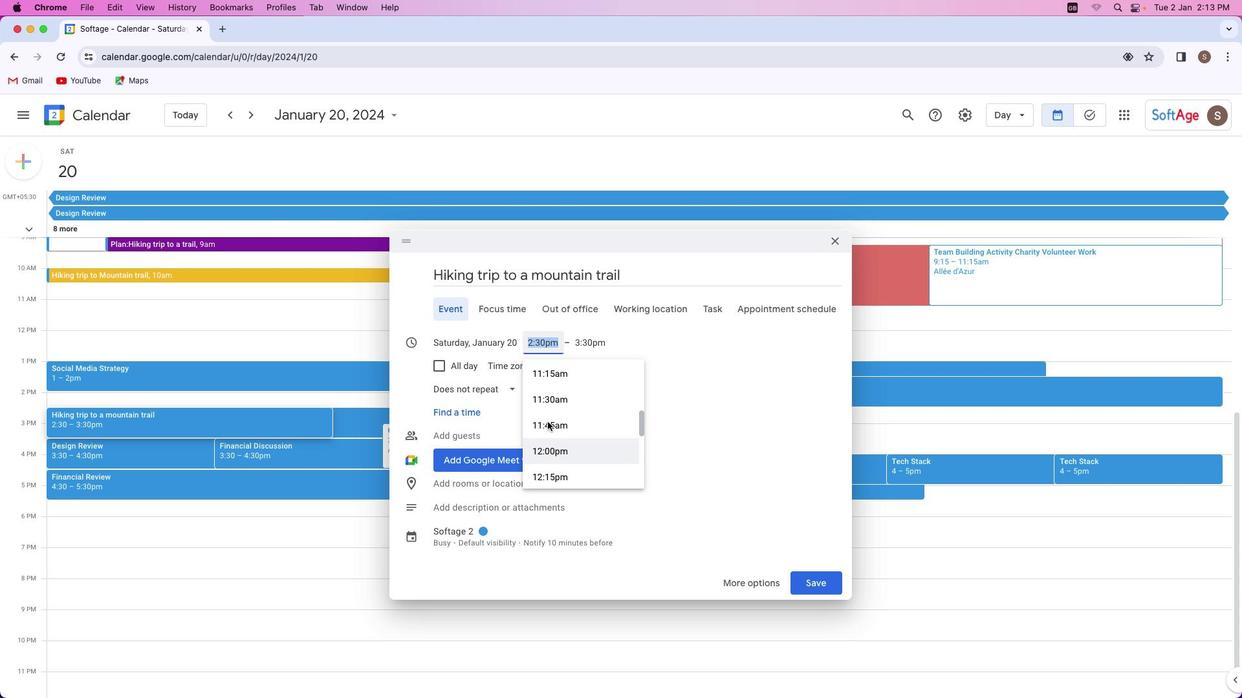 
Action: Mouse scrolled (547, 421) with delta (0, 0)
Screenshot: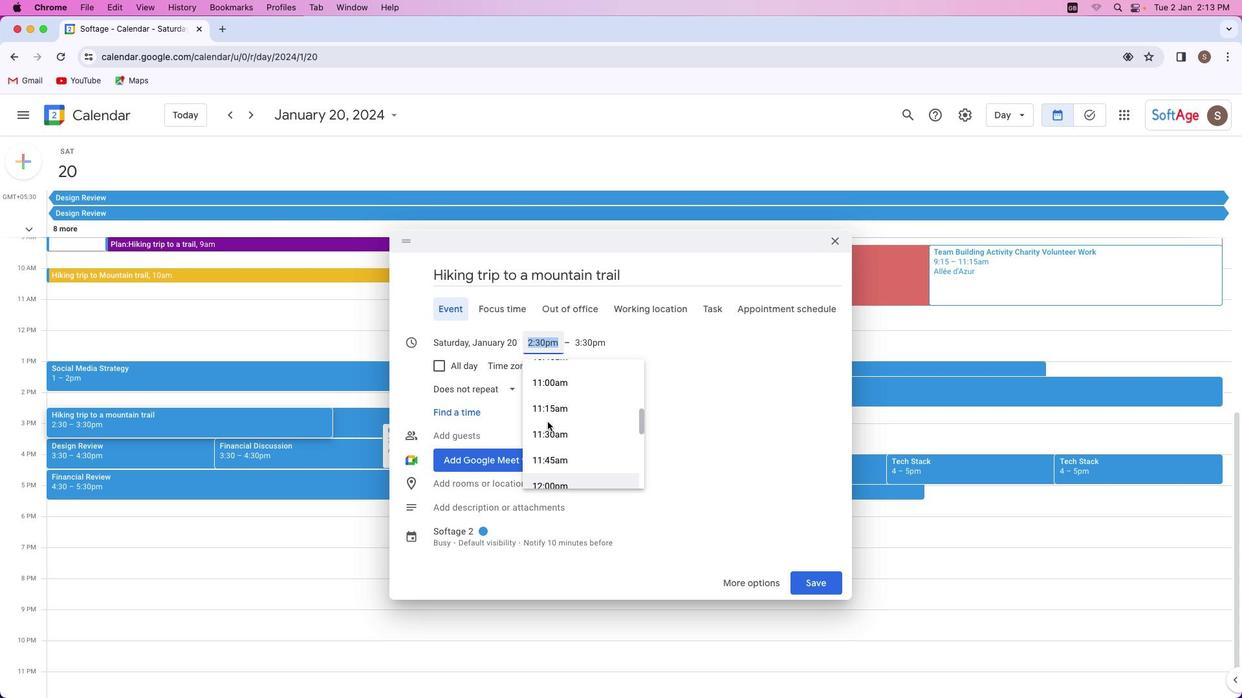 
Action: Mouse moved to (547, 421)
Screenshot: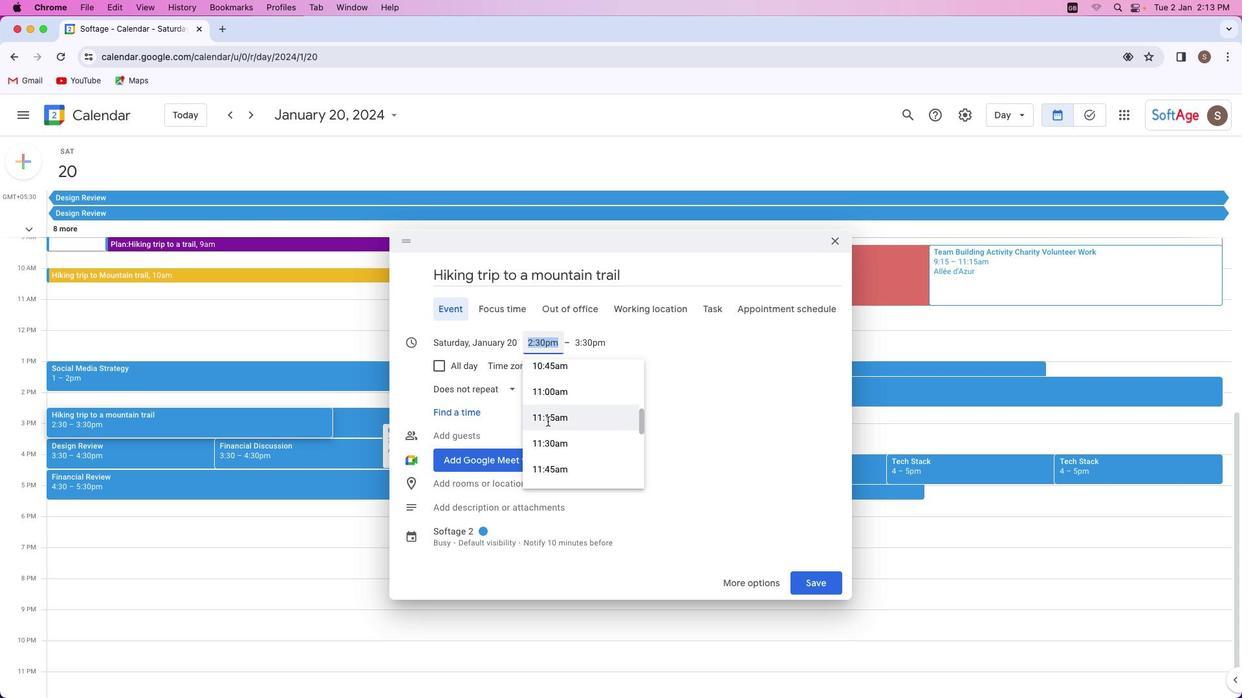 
Action: Mouse scrolled (547, 421) with delta (0, 0)
Screenshot: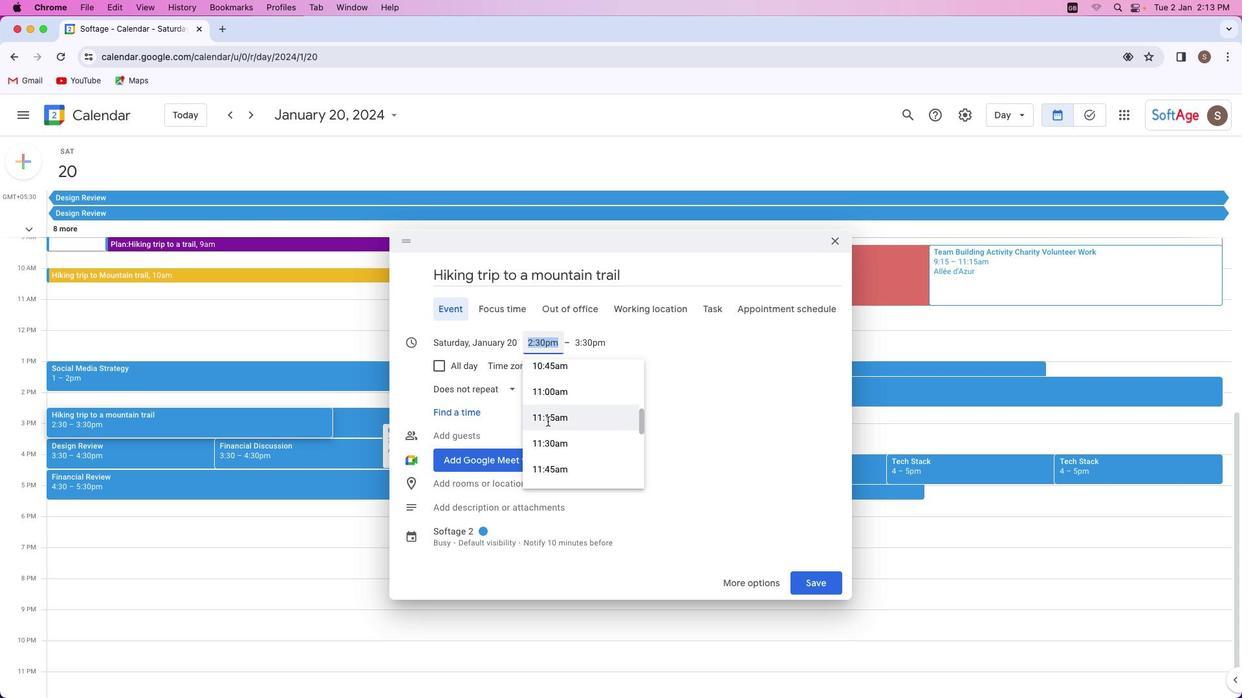 
Action: Mouse scrolled (547, 421) with delta (0, 0)
Screenshot: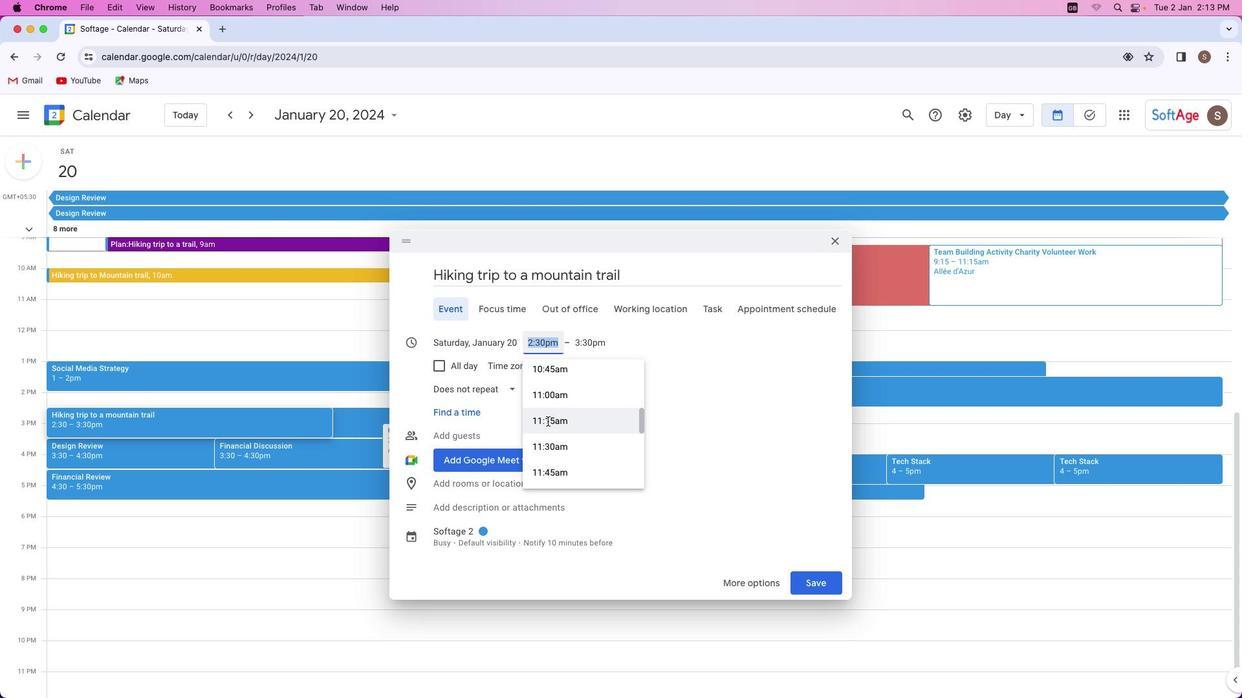 
Action: Mouse moved to (562, 399)
Screenshot: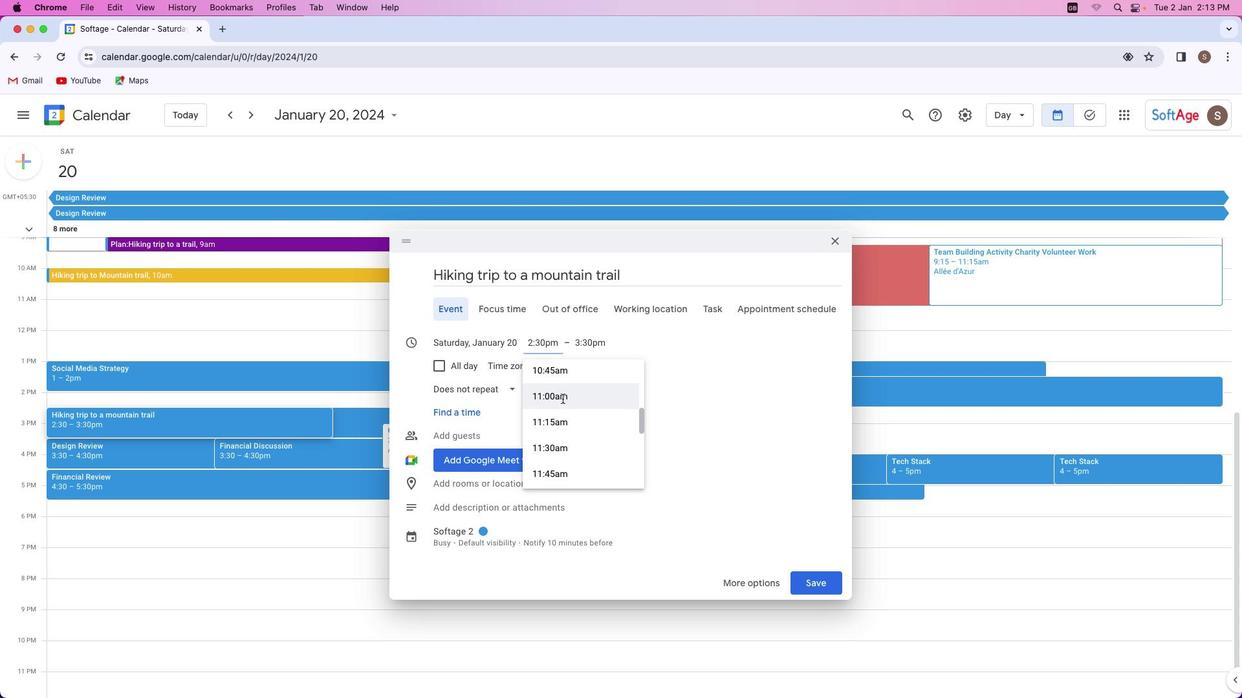 
Action: Mouse pressed left at (562, 399)
Screenshot: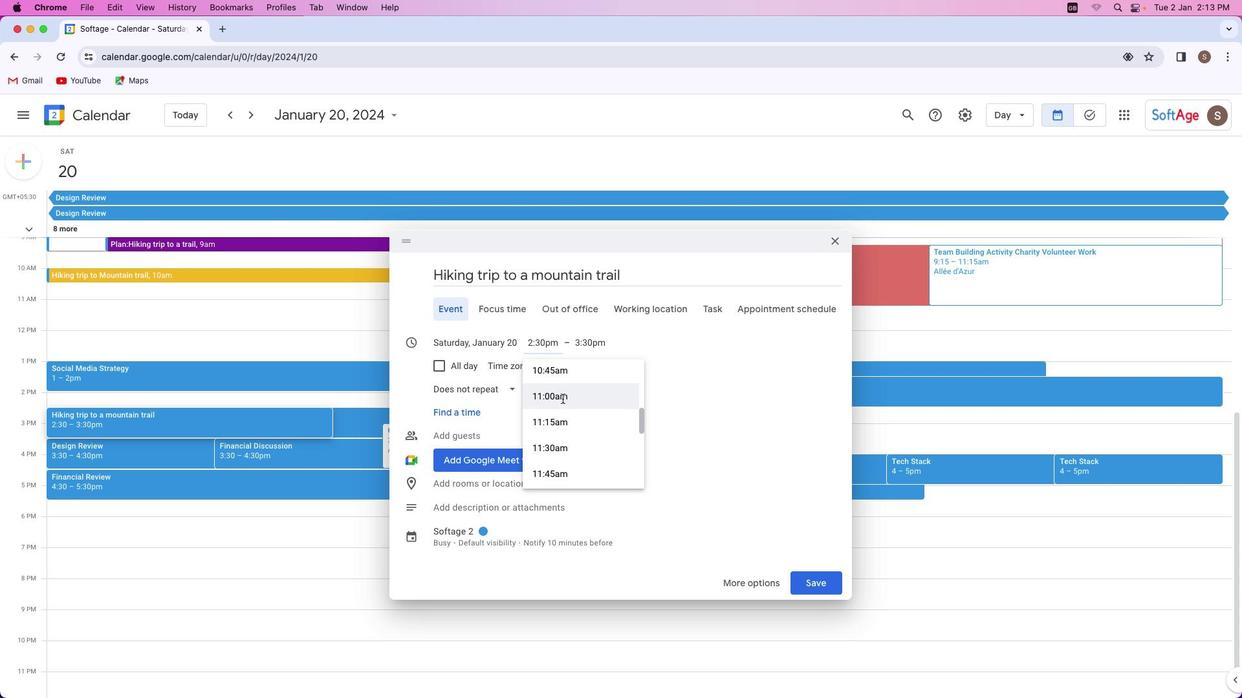 
Action: Mouse moved to (478, 502)
Screenshot: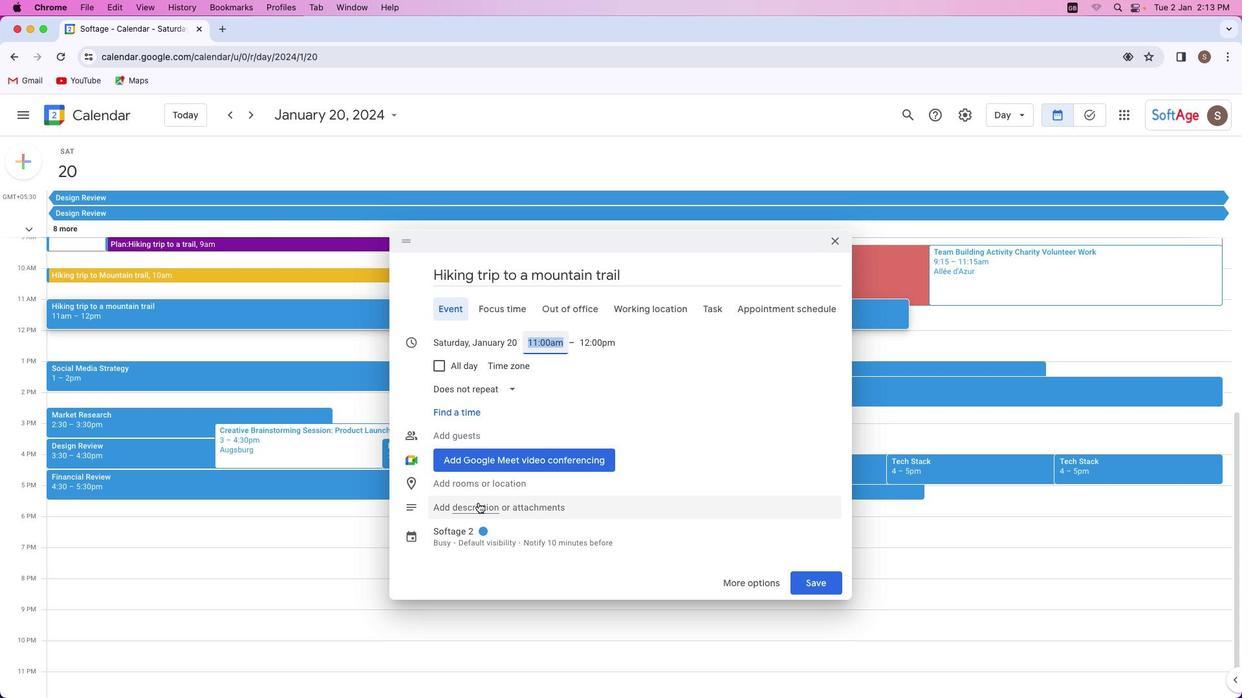 
Action: Mouse pressed left at (478, 502)
Screenshot: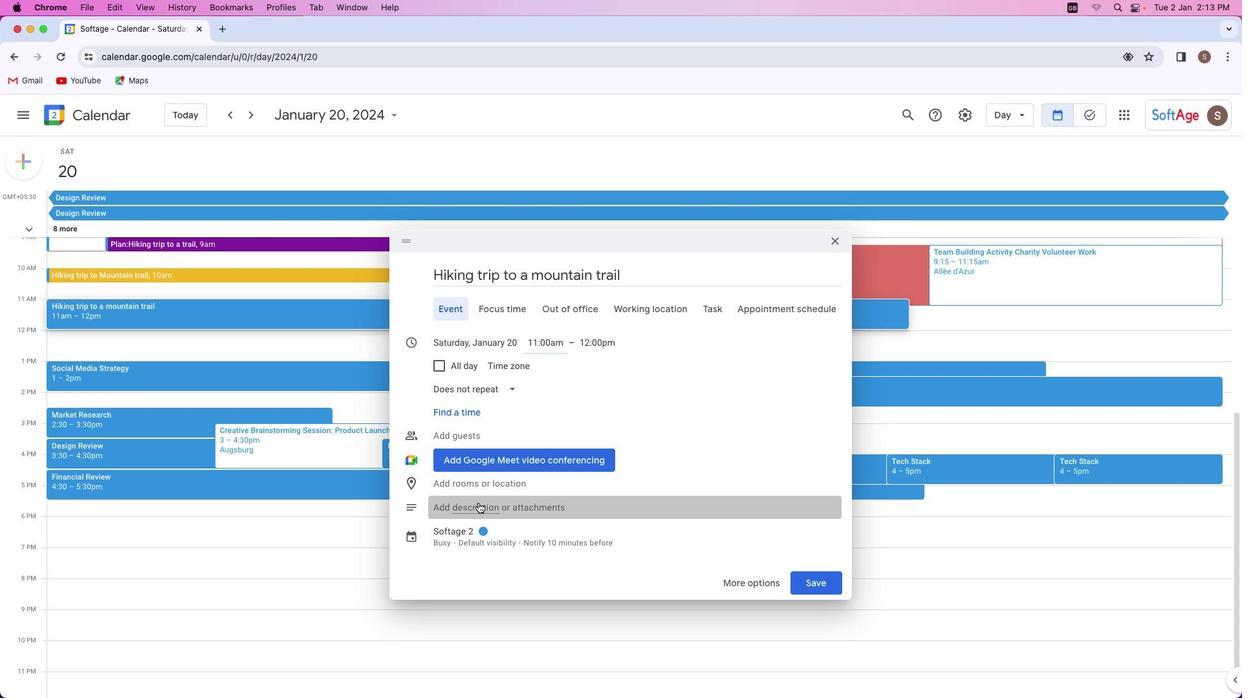 
Action: Mouse moved to (558, 445)
Screenshot: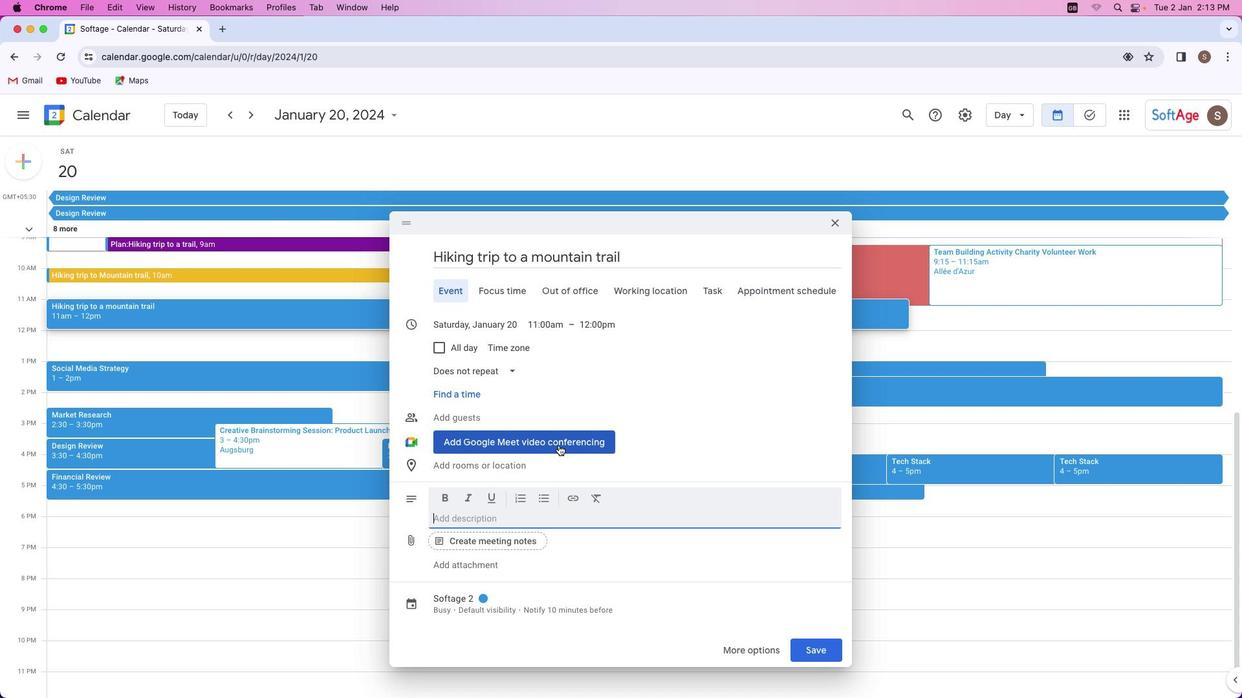 
Action: Key pressed Key.shift'T''h''i''s'Key.space'h''i''k''i''n''g'Key.space't''r''i''p'Key.space'i''s'Key.space't''o'Key.space'm''o''u''n''t''a''i''n''t'Key.spaceKey.backspaceKey.backspaceKey.space't''r''a''i''l''.'
Screenshot: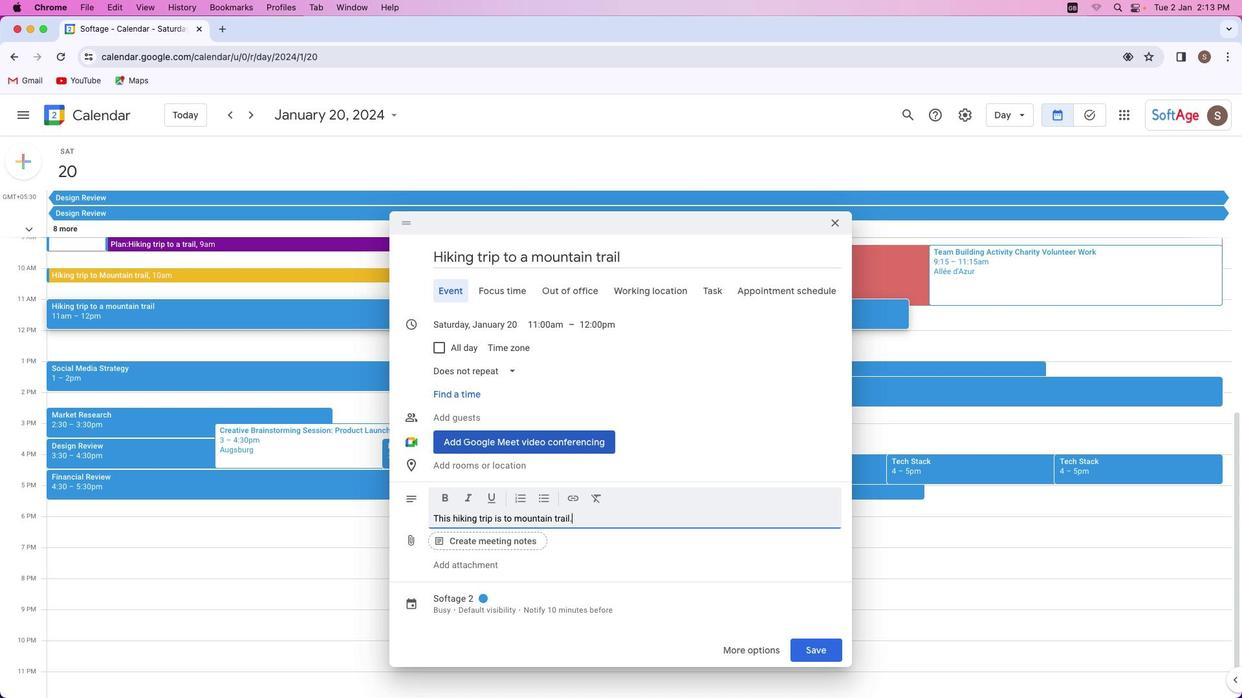 
Action: Mouse moved to (490, 597)
Screenshot: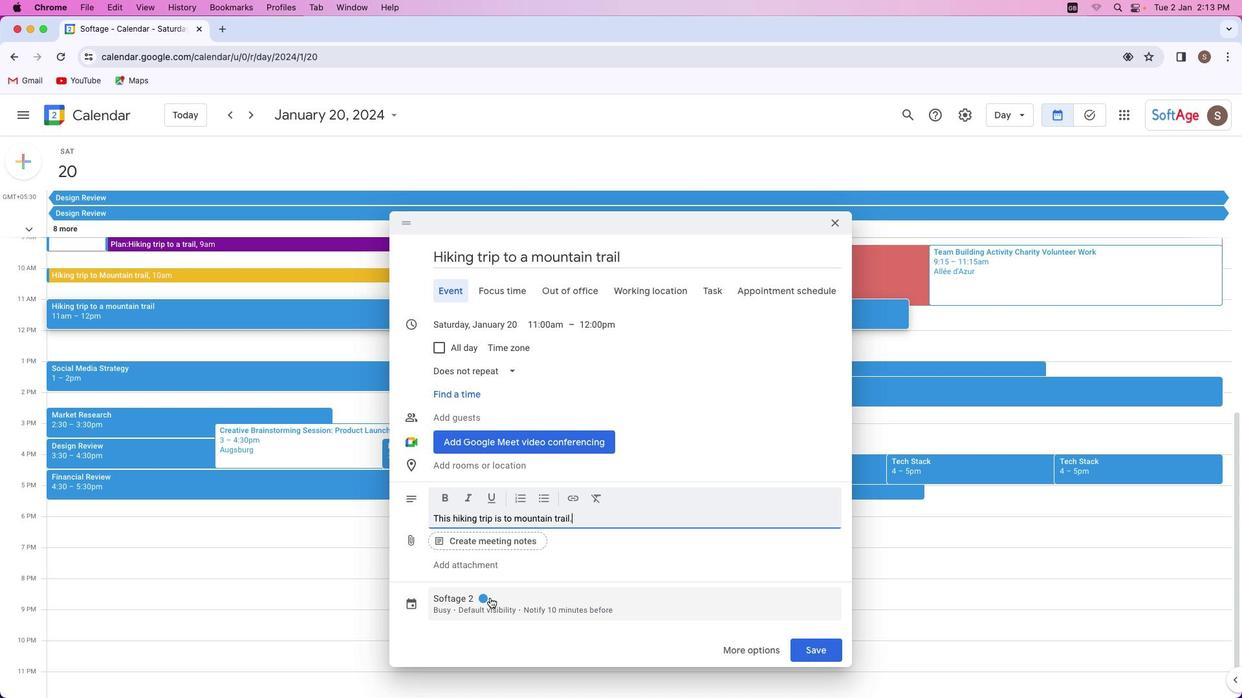 
Action: Mouse pressed left at (490, 597)
Screenshot: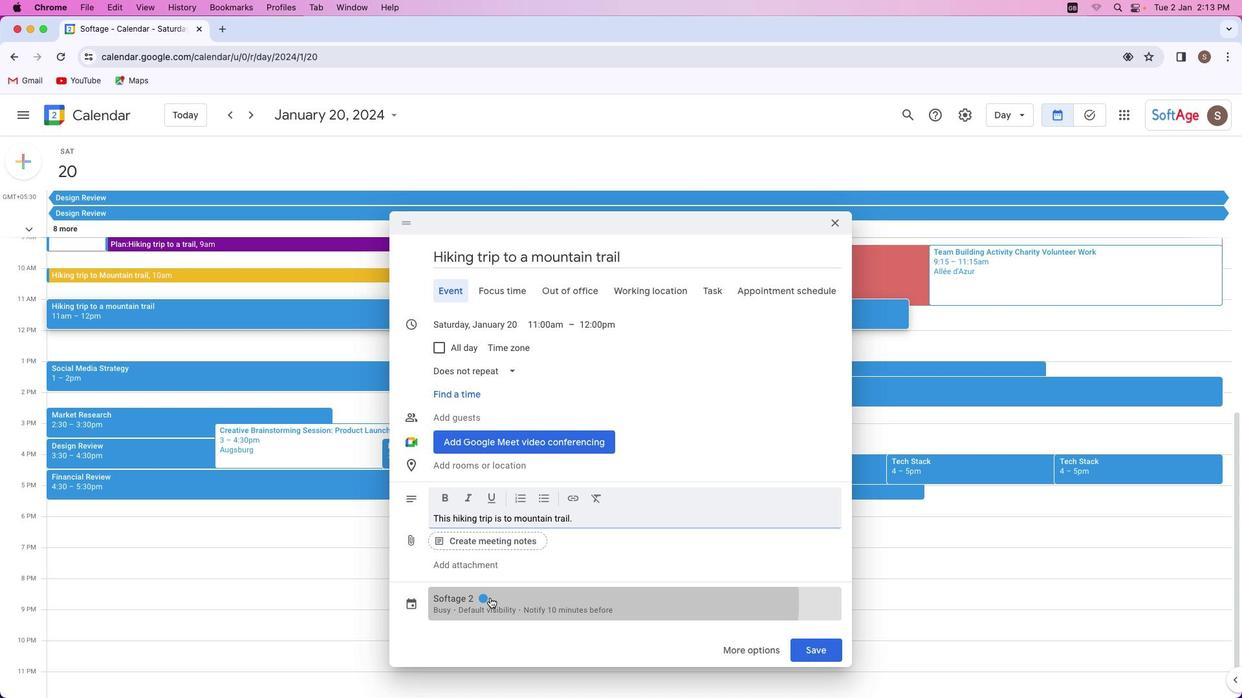 
Action: Mouse moved to (509, 503)
Screenshot: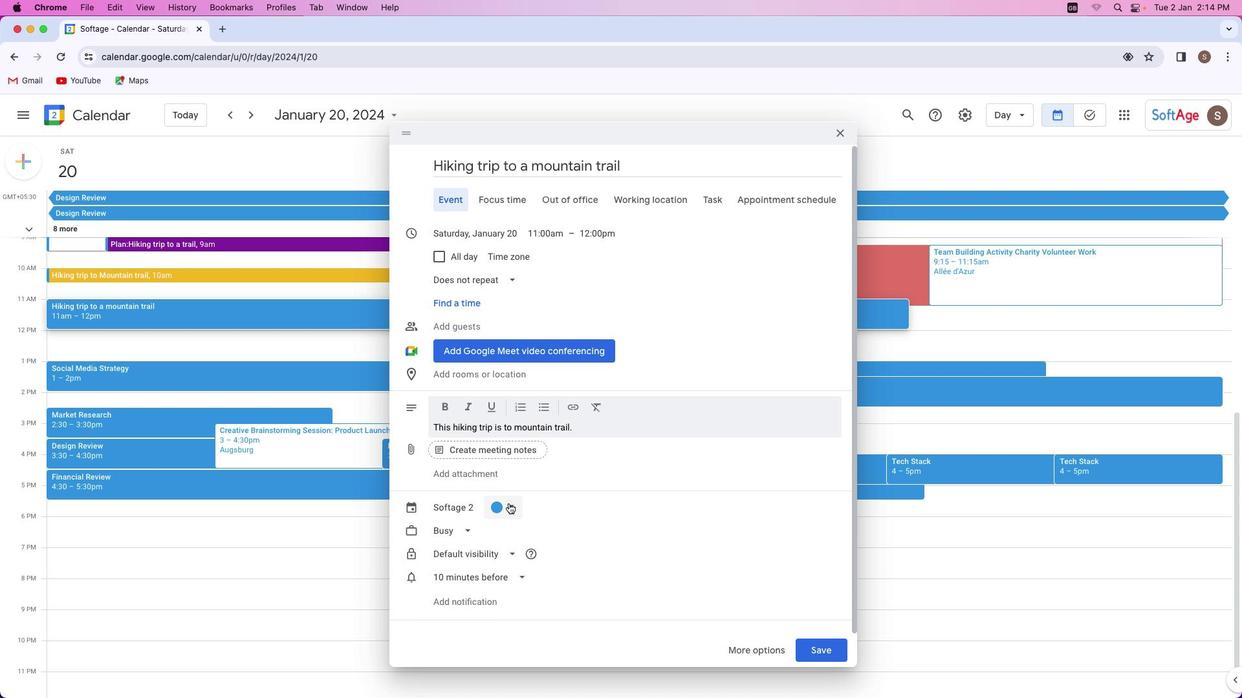 
Action: Mouse pressed left at (509, 503)
Screenshot: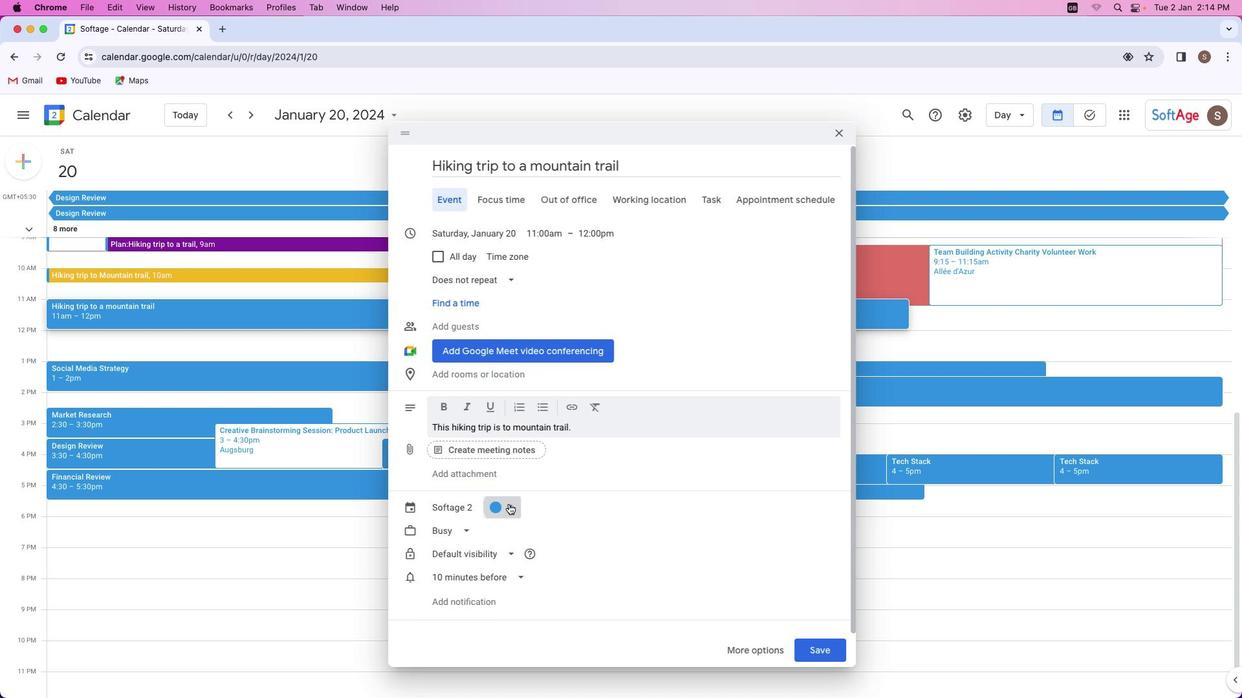 
Action: Mouse moved to (529, 529)
Screenshot: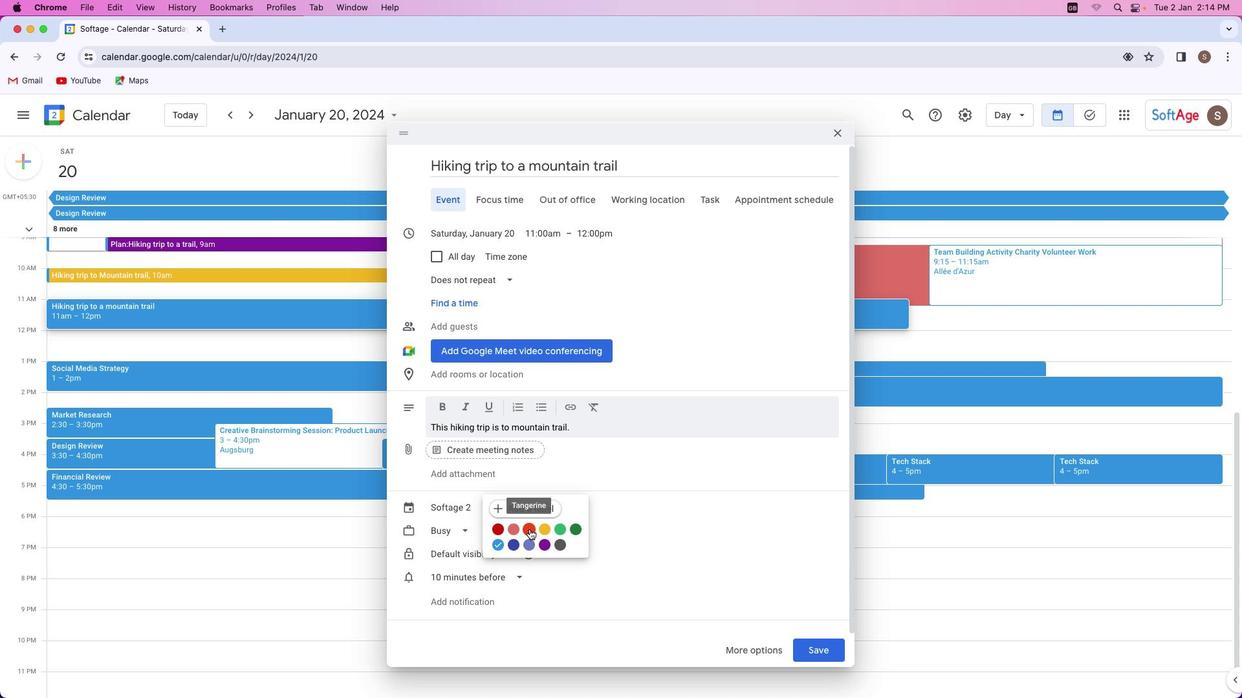 
Action: Mouse pressed left at (529, 529)
Screenshot: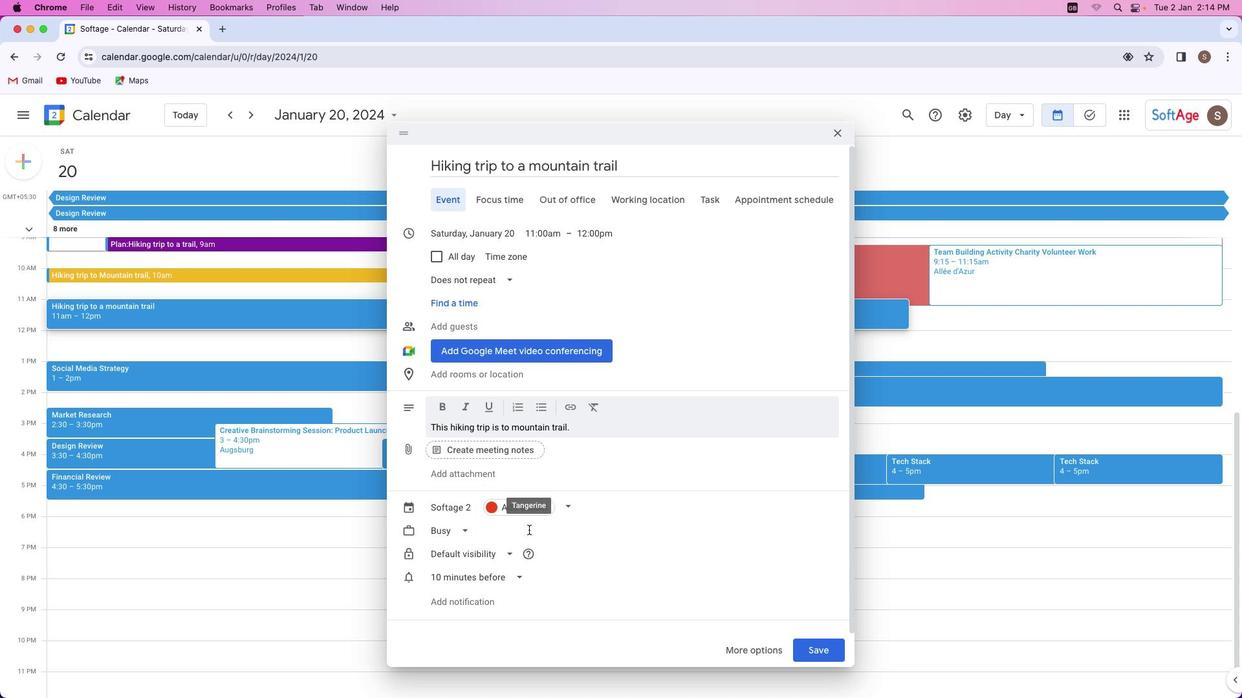 
Action: Mouse moved to (829, 653)
Screenshot: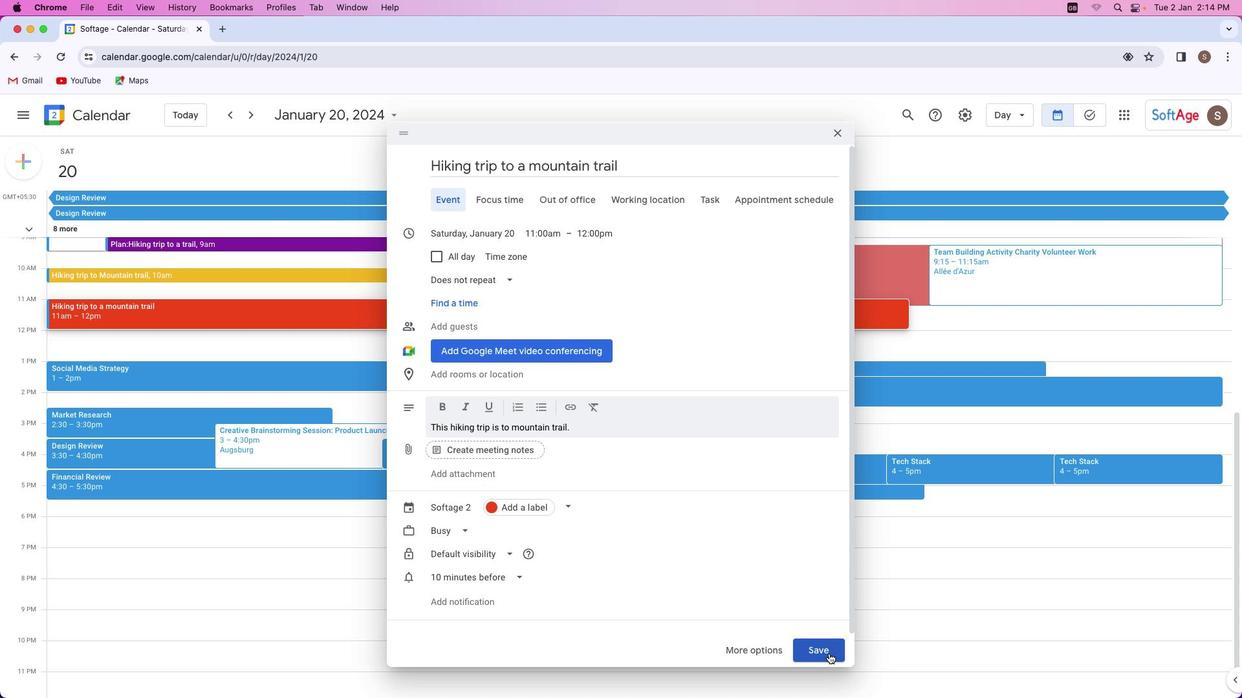 
Action: Mouse pressed left at (829, 653)
Screenshot: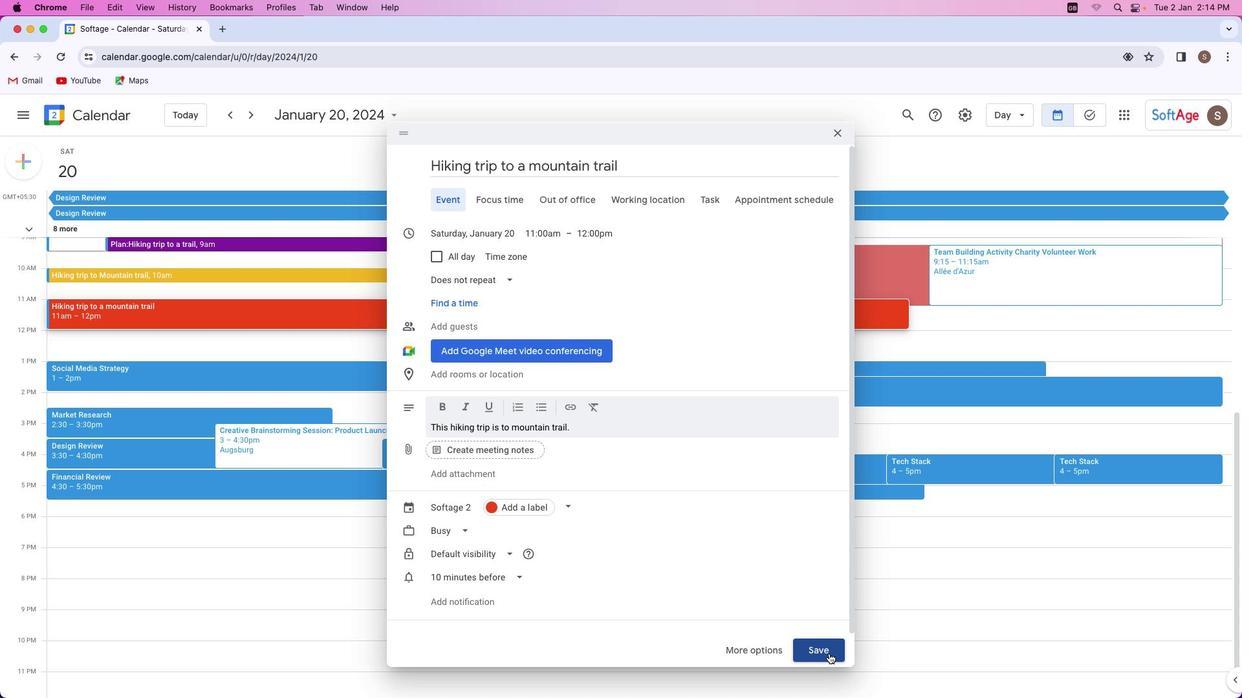 
Action: Mouse moved to (73, 312)
Screenshot: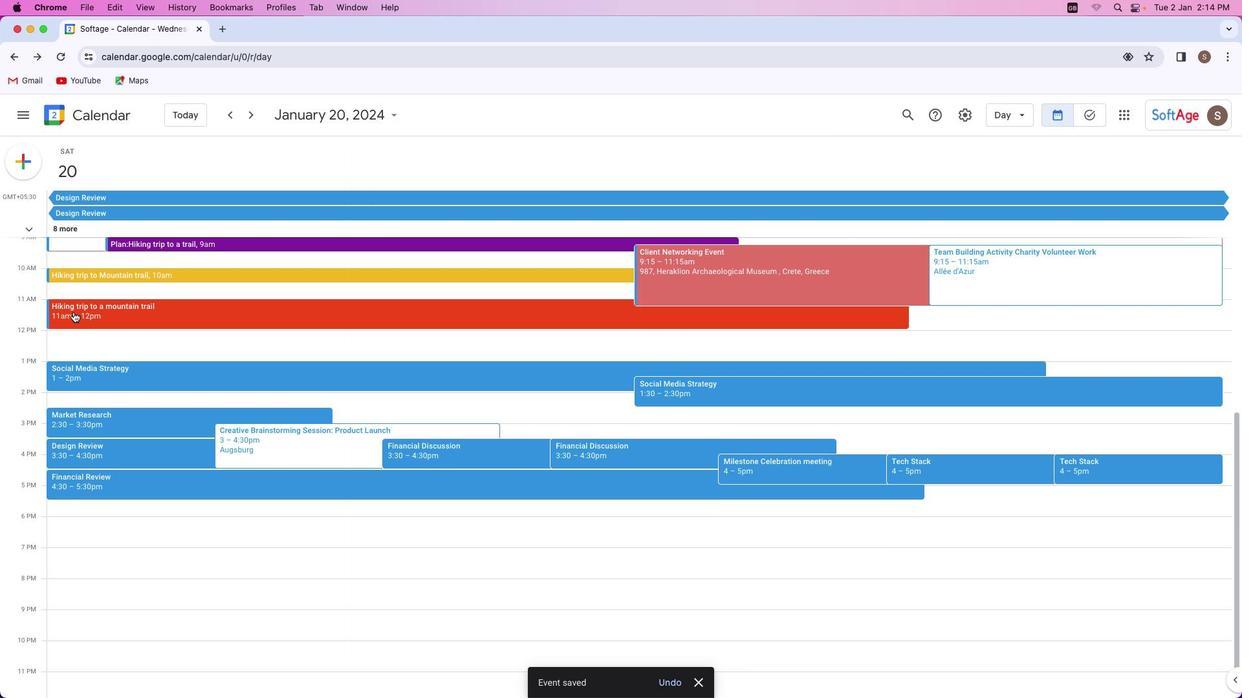 
Action: Mouse pressed left at (73, 312)
Screenshot: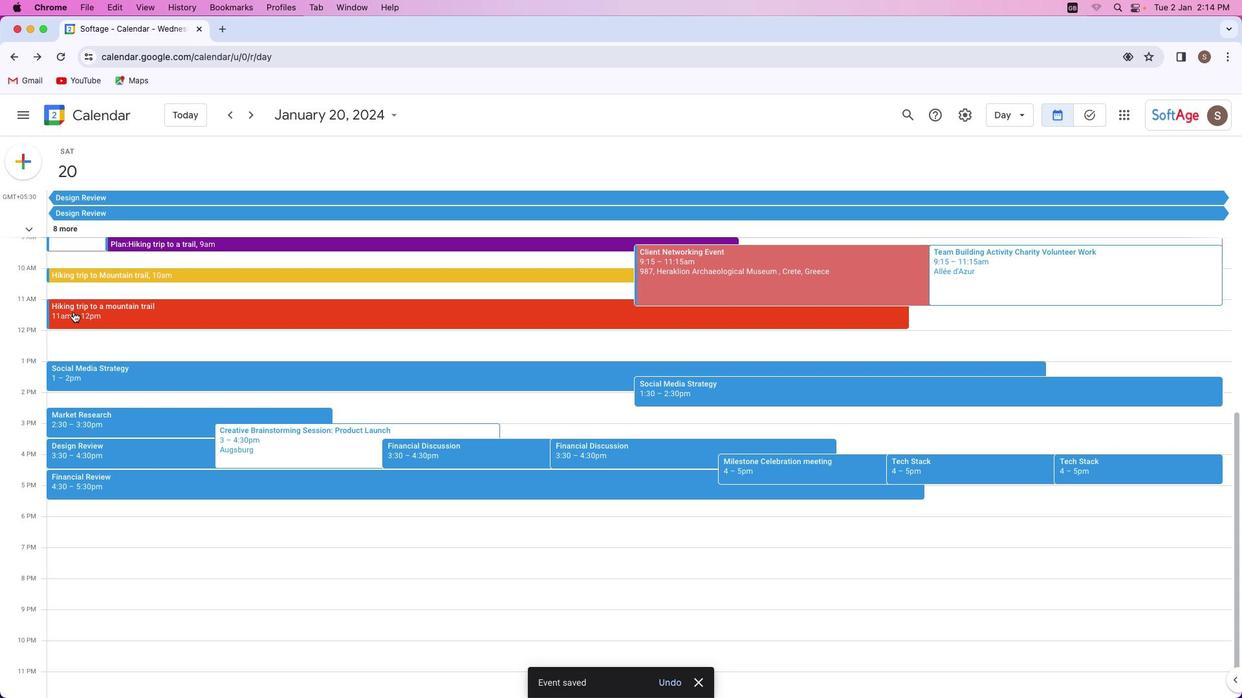 
Action: Mouse moved to (606, 399)
Screenshot: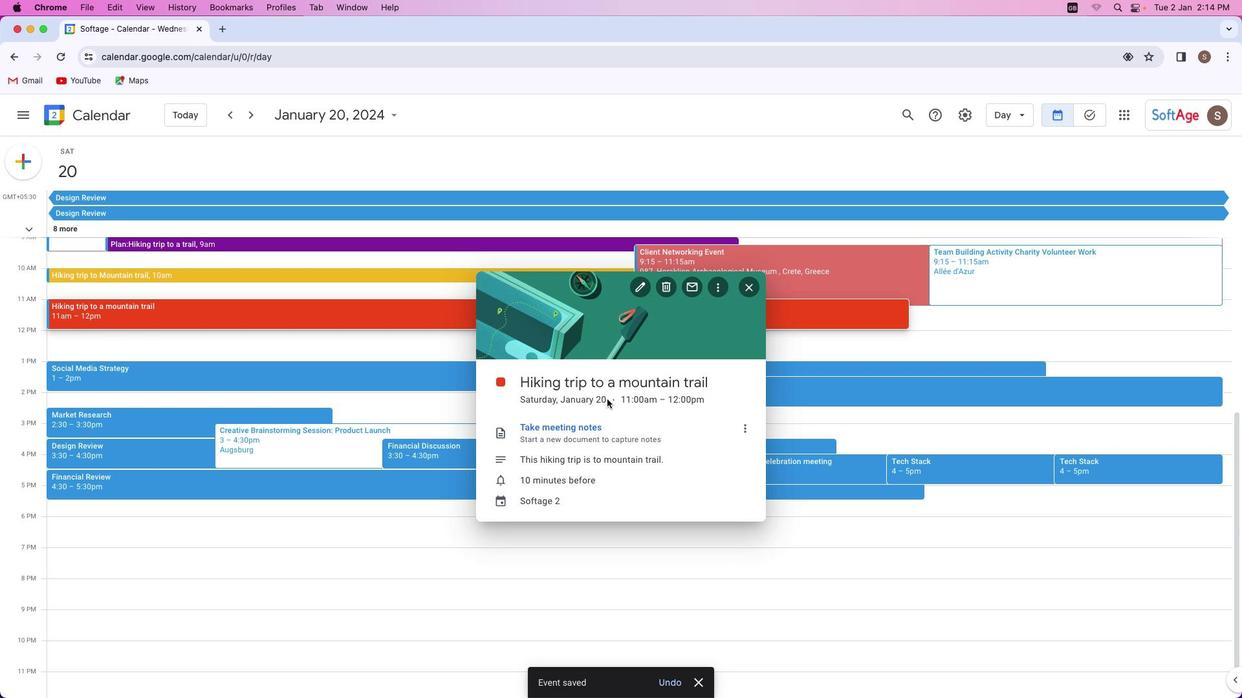 
Action: Mouse pressed left at (606, 399)
Screenshot: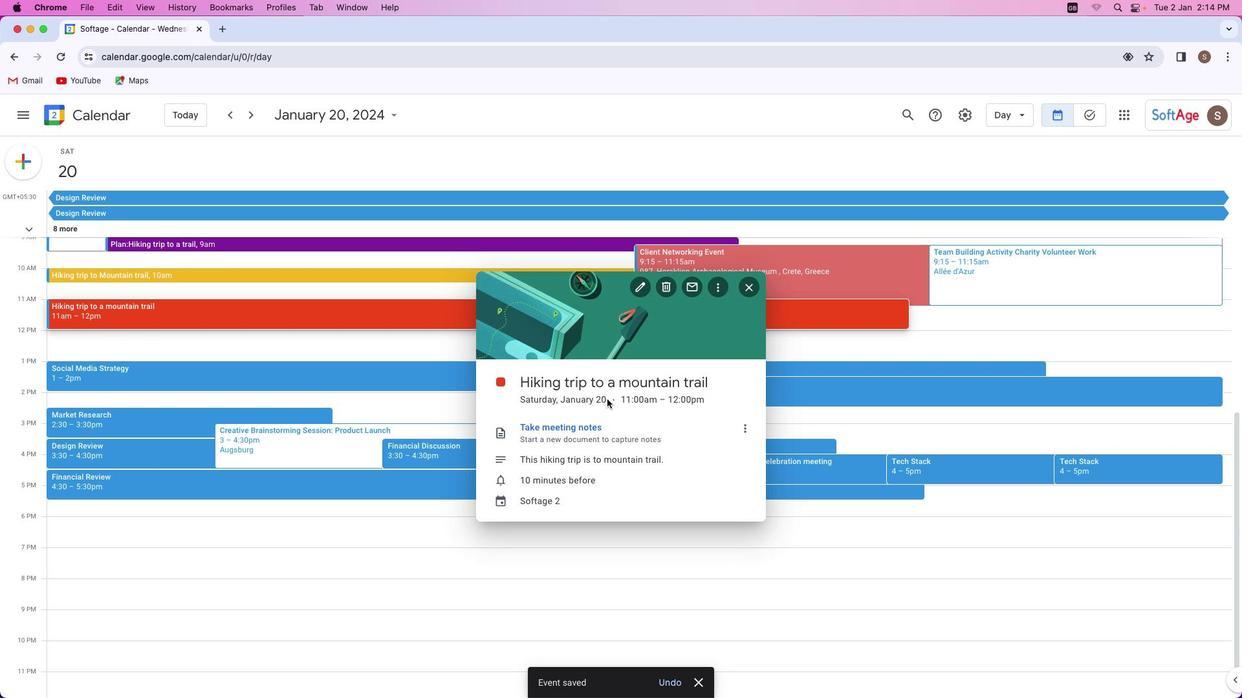 
Action: Mouse moved to (657, 400)
Screenshot: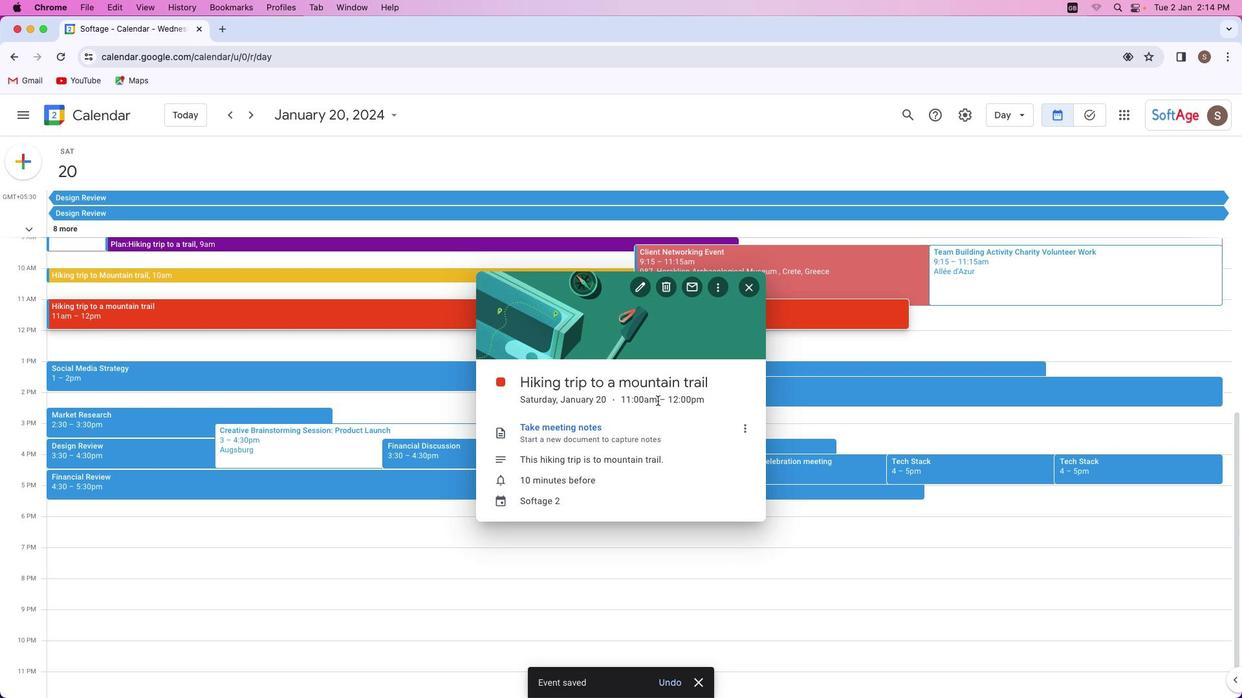 
Action: Mouse pressed left at (657, 400)
Screenshot: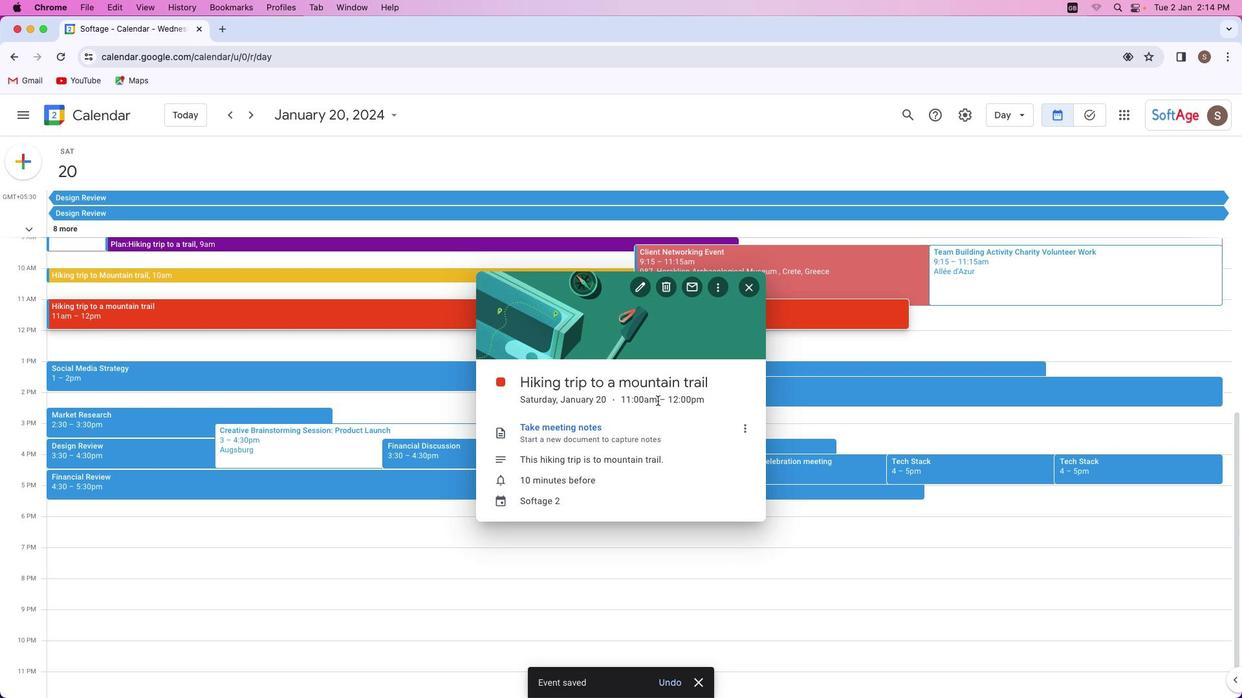 
Action: Mouse moved to (676, 419)
Screenshot: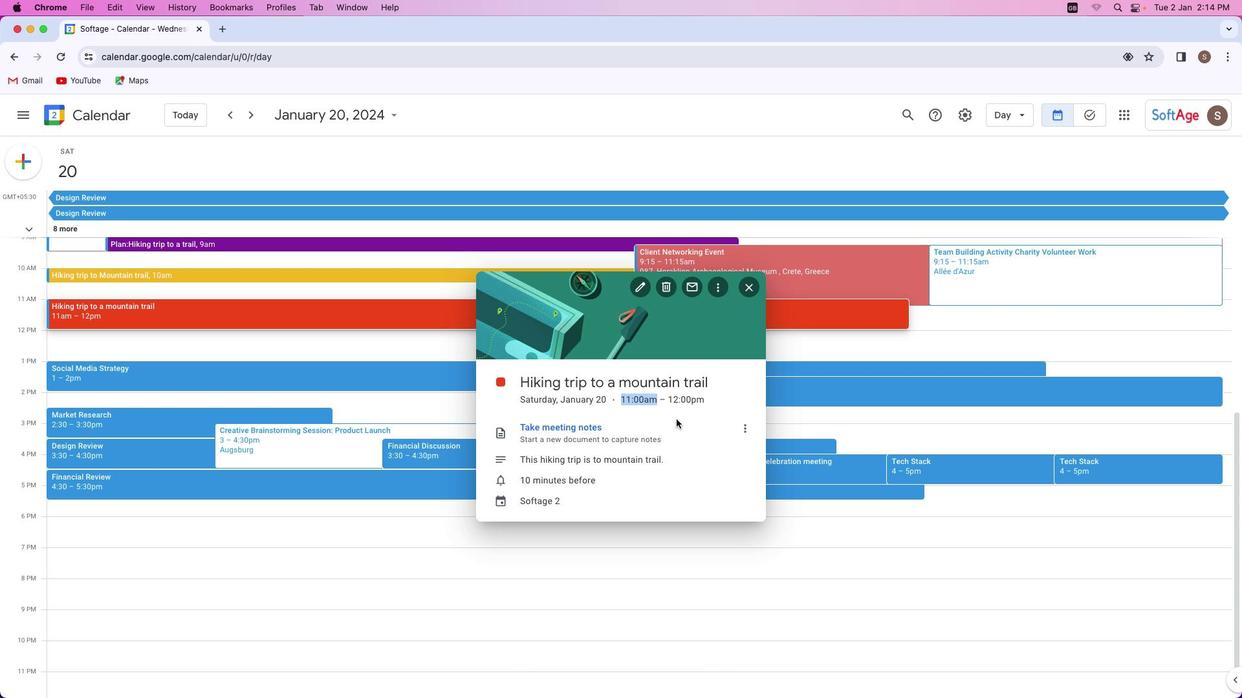 
Action: Mouse pressed left at (676, 419)
Screenshot: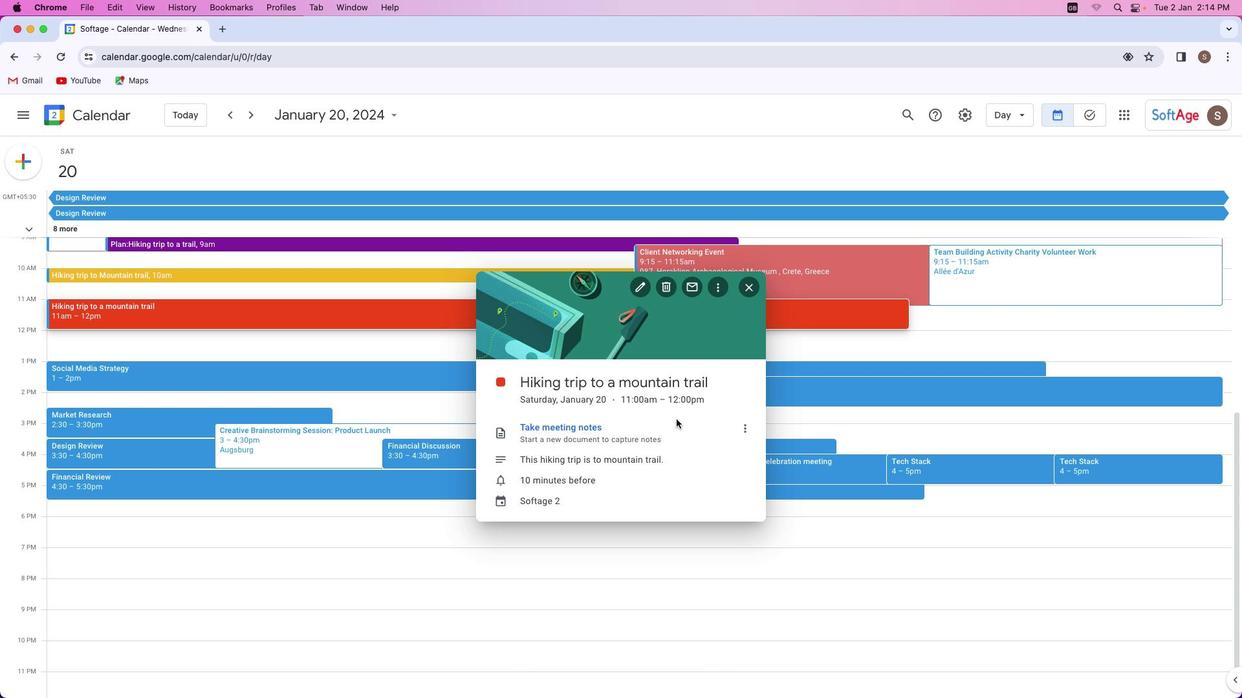 
Action: Mouse moved to (676, 419)
Screenshot: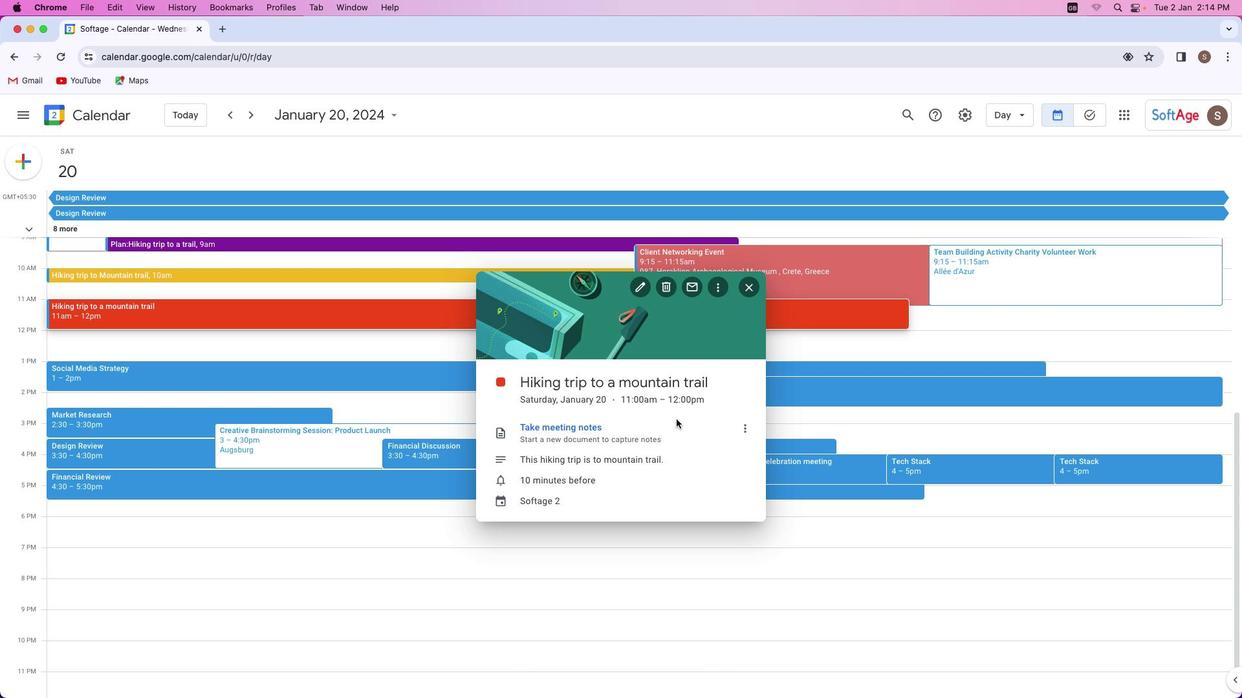 
